 Task: Search one way flight ticket for 1 adult, 5 children, 2 infants in seat and 1 infant on lap in first from Sarasota: Sarasota-bradenton International Airport to Wilmington: Wilmington International Airport on 8-6-2023. Number of bags: 1 checked bag. Price is upto 97000. Outbound departure time preference is 21:45.
Action: Mouse moved to (261, 362)
Screenshot: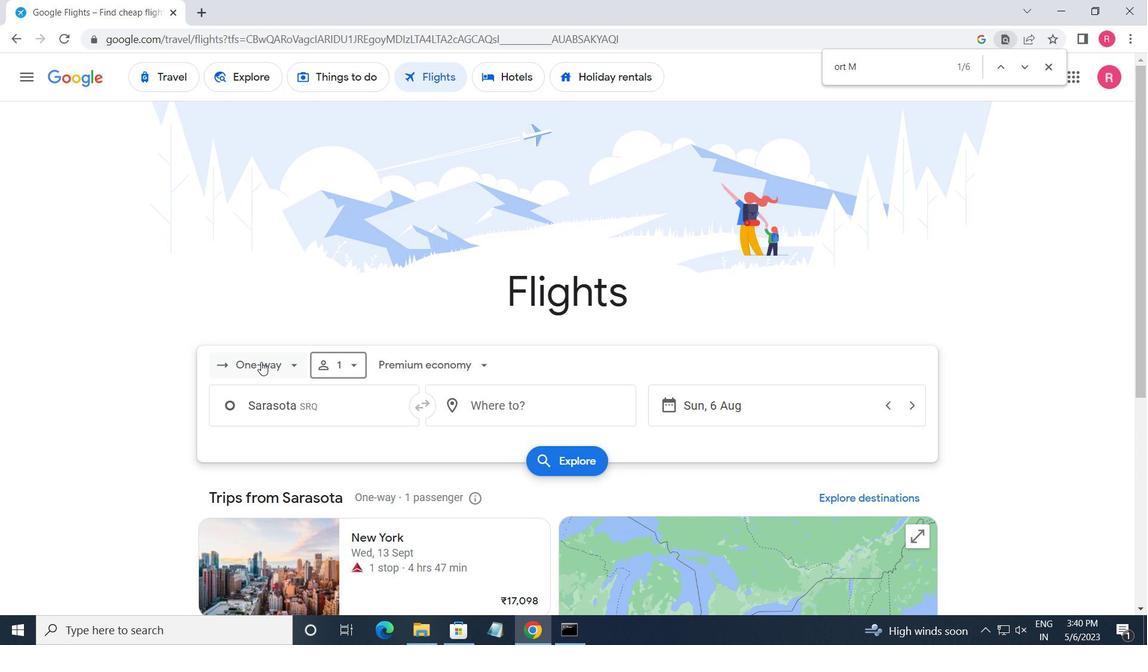 
Action: Mouse pressed left at (261, 362)
Screenshot: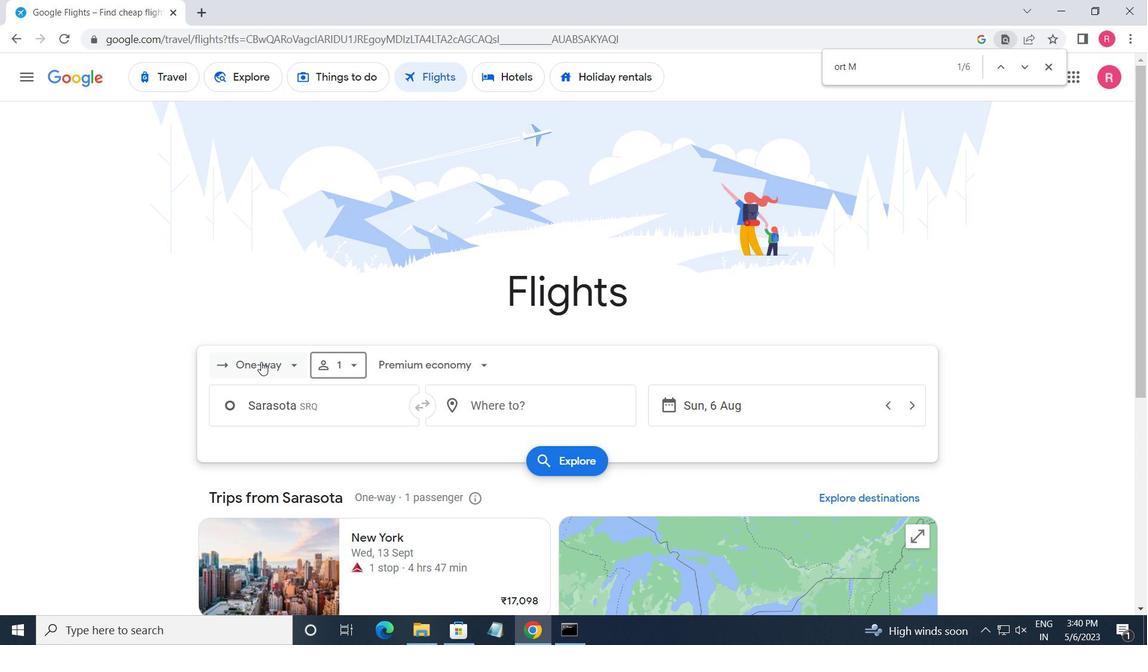 
Action: Mouse moved to (296, 431)
Screenshot: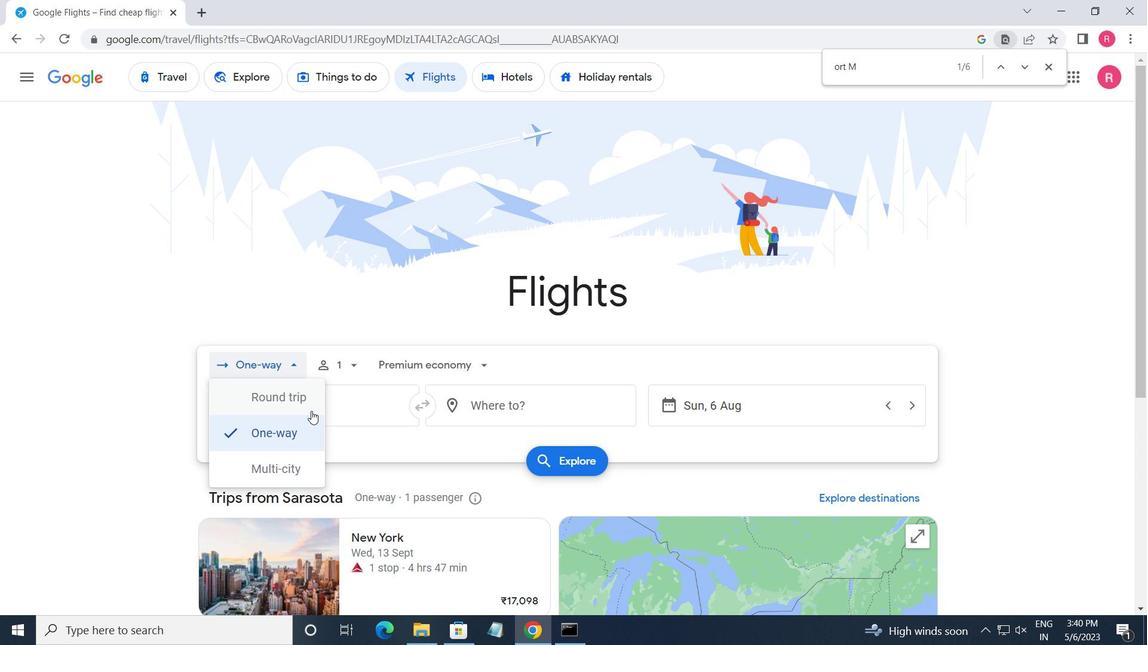 
Action: Mouse pressed left at (296, 431)
Screenshot: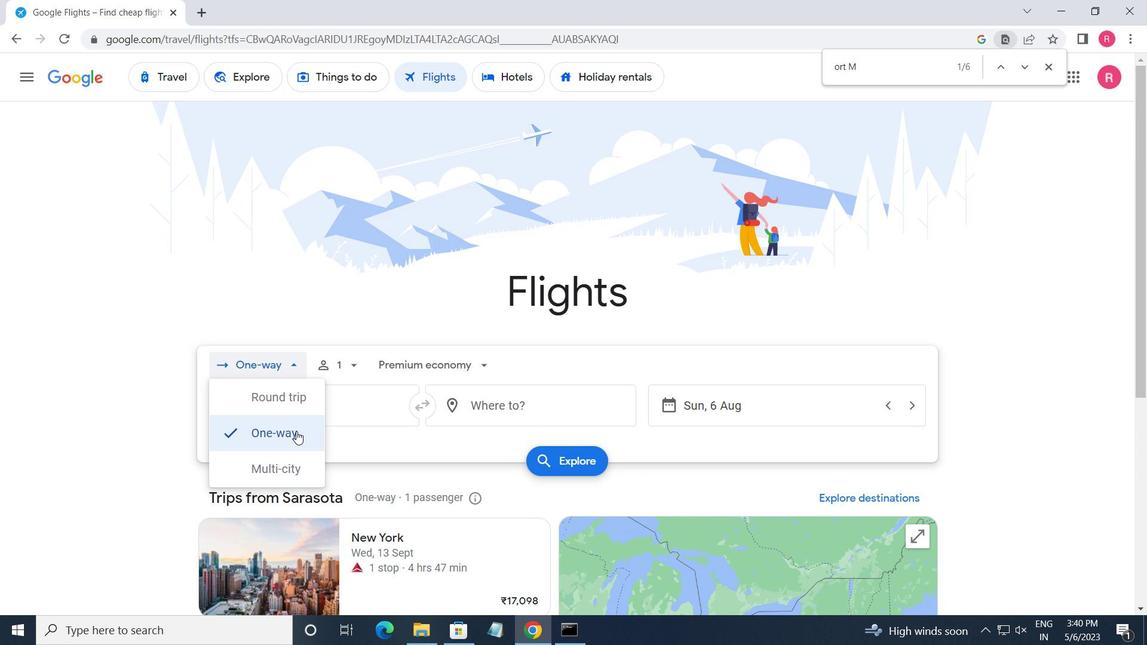
Action: Mouse moved to (356, 375)
Screenshot: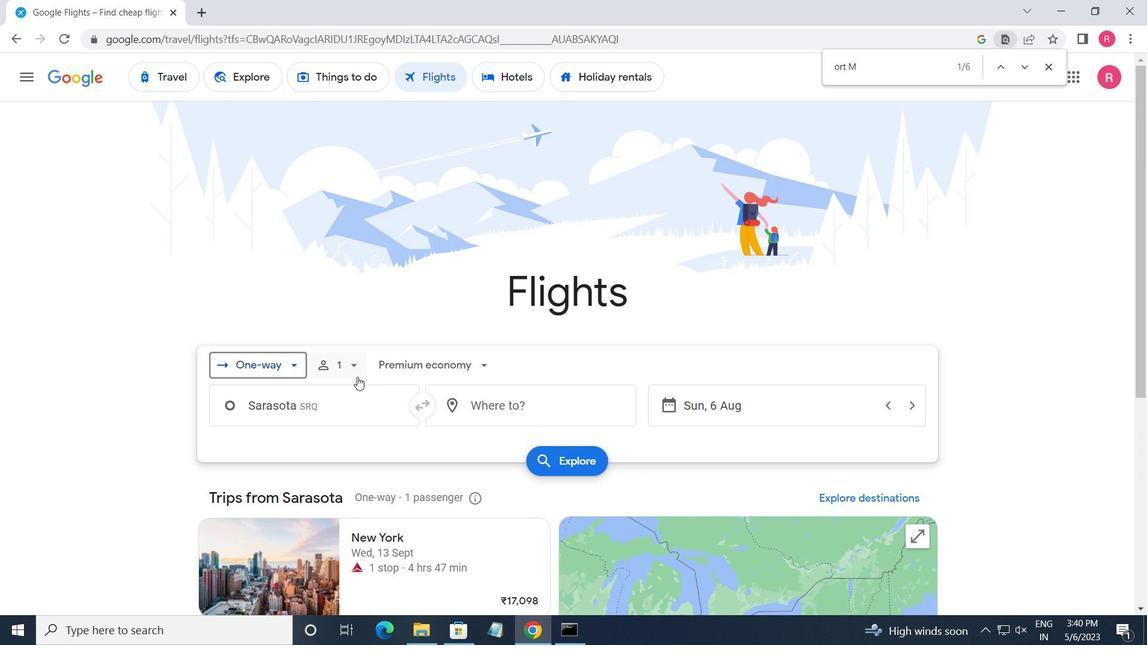 
Action: Mouse pressed left at (356, 375)
Screenshot: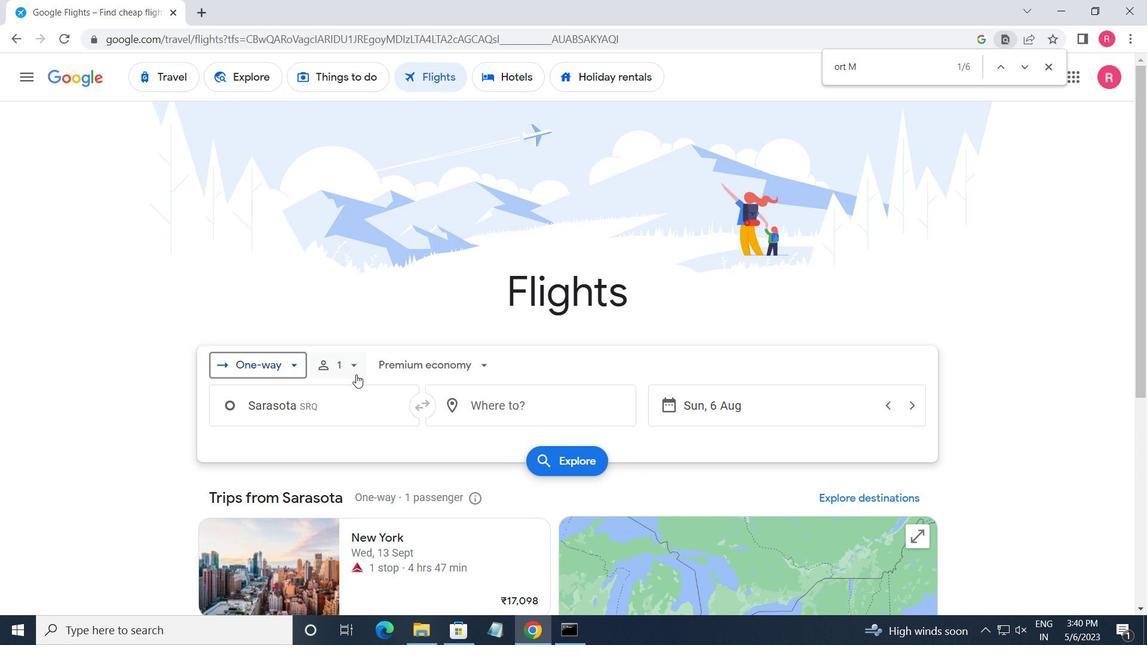 
Action: Mouse moved to (472, 446)
Screenshot: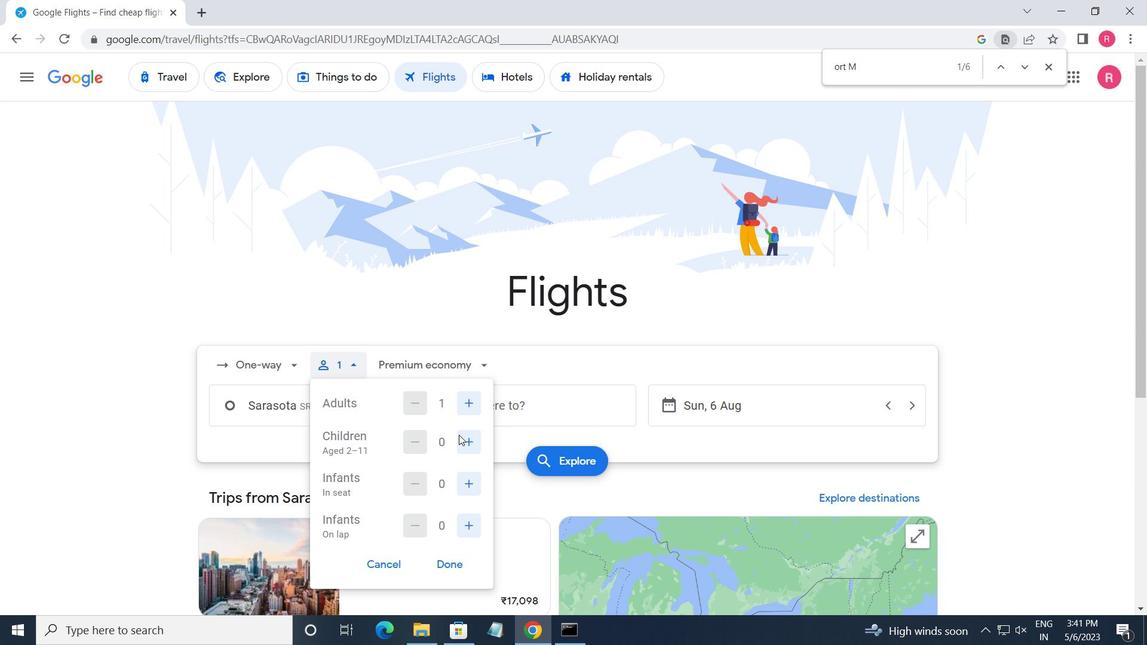 
Action: Mouse pressed left at (472, 446)
Screenshot: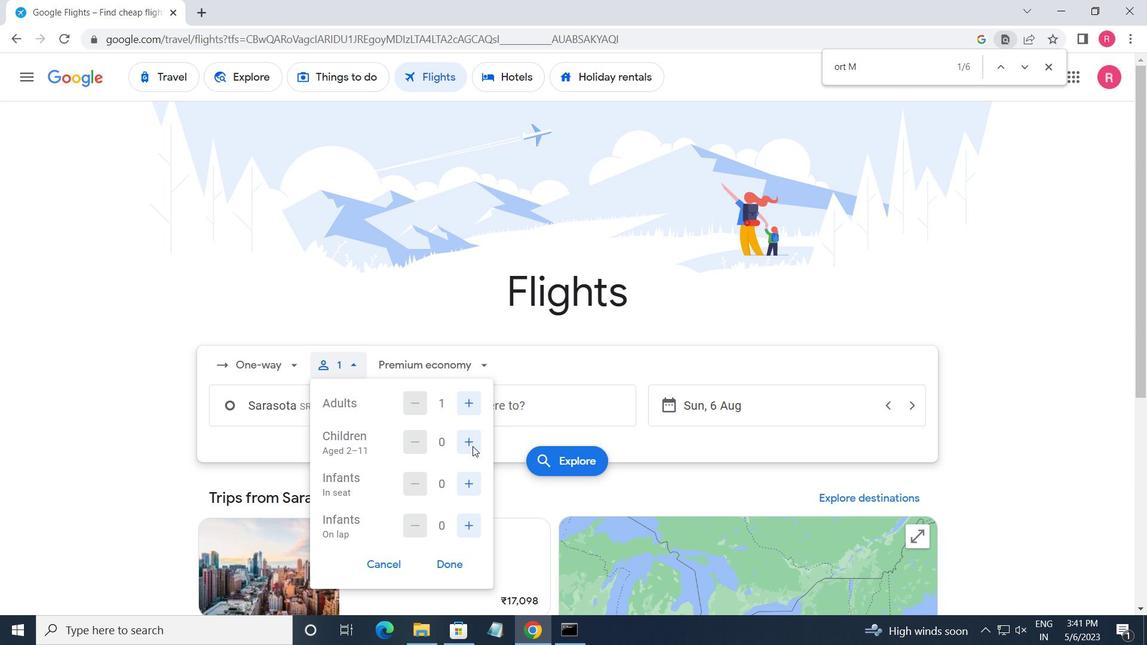 
Action: Mouse pressed left at (472, 446)
Screenshot: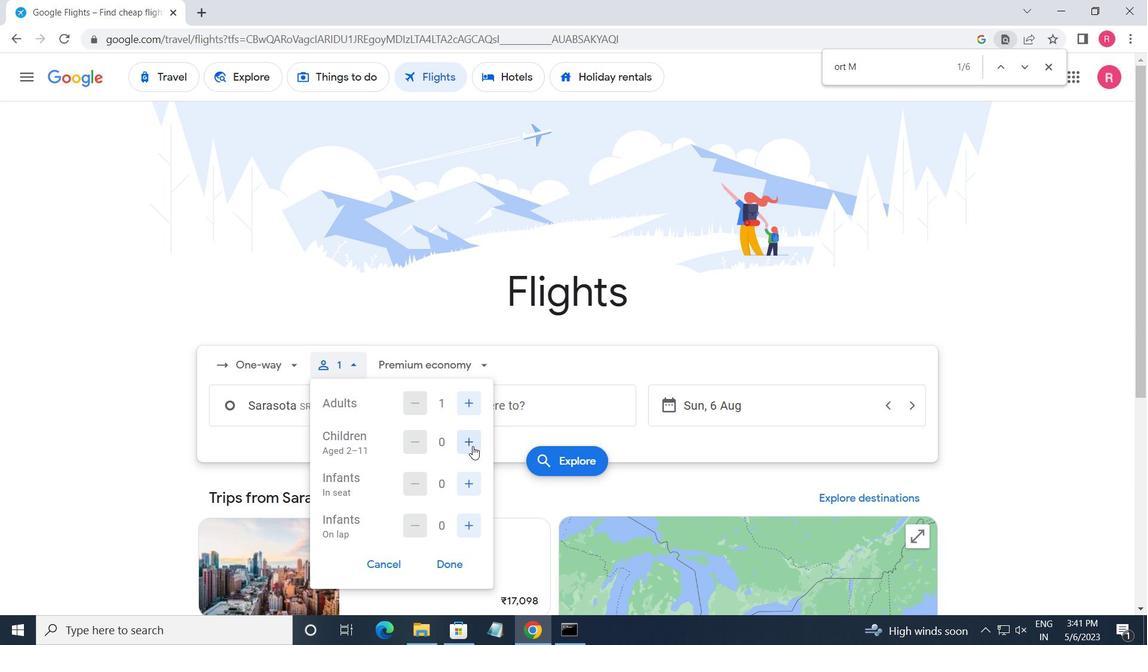 
Action: Mouse moved to (473, 446)
Screenshot: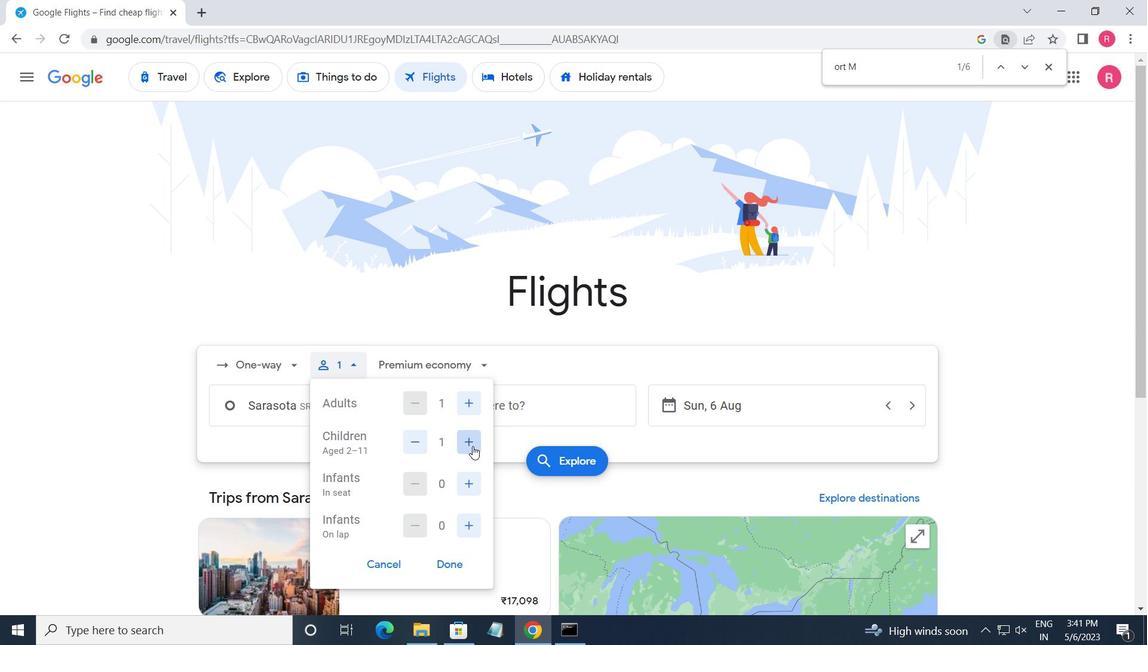 
Action: Mouse pressed left at (473, 446)
Screenshot: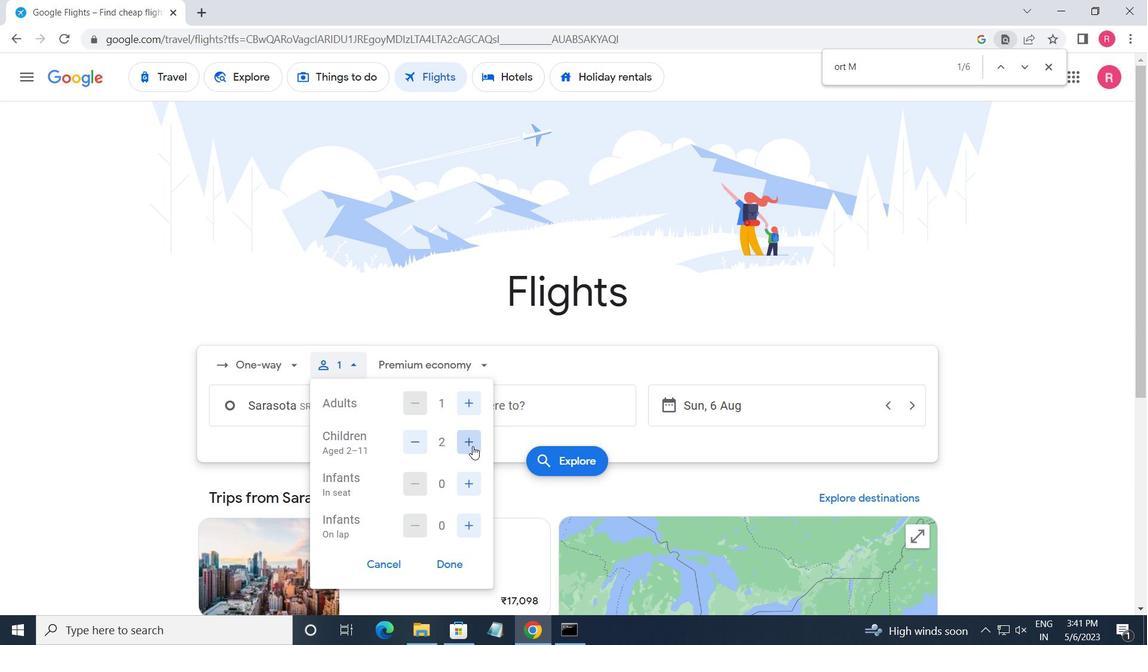 
Action: Mouse pressed left at (473, 446)
Screenshot: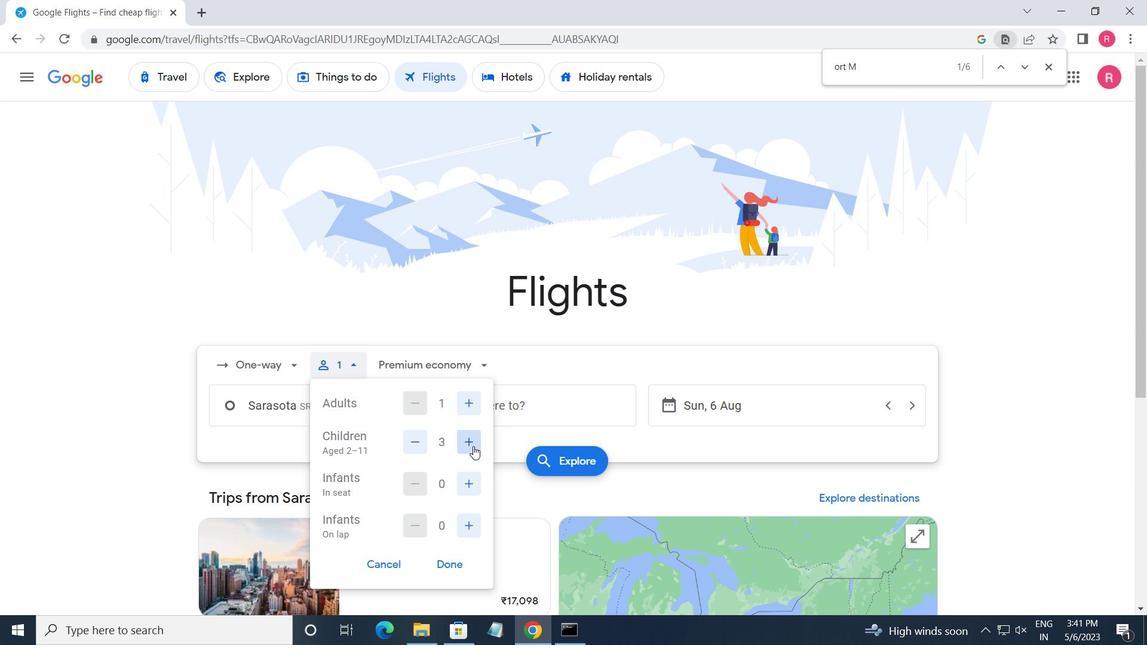 
Action: Mouse moved to (473, 446)
Screenshot: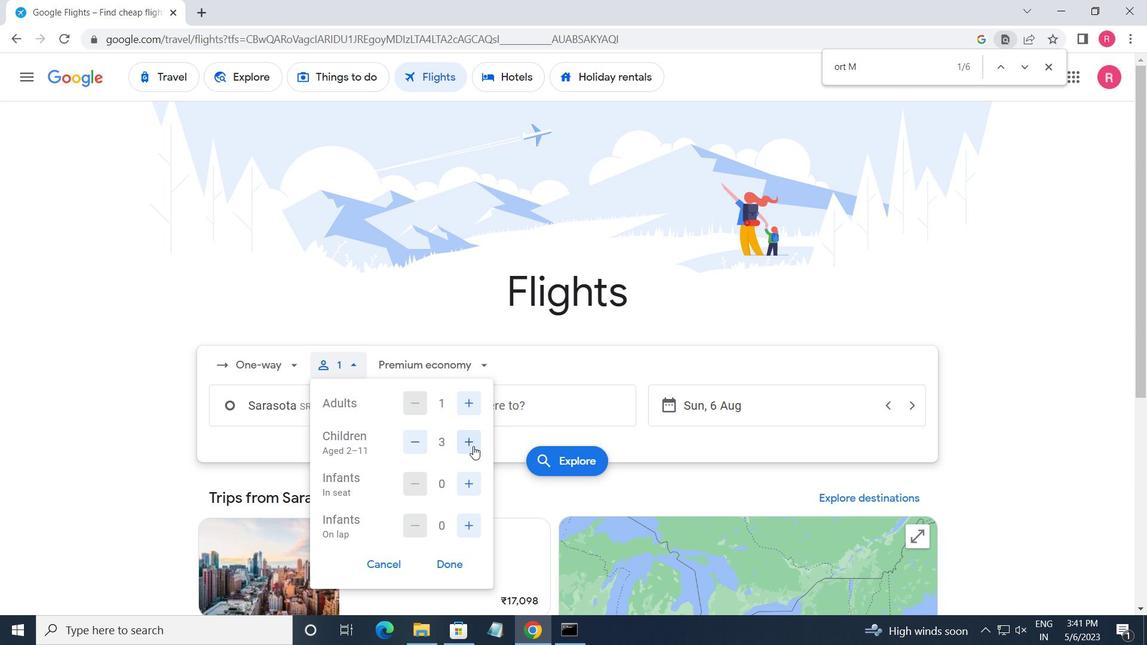 
Action: Mouse pressed left at (473, 446)
Screenshot: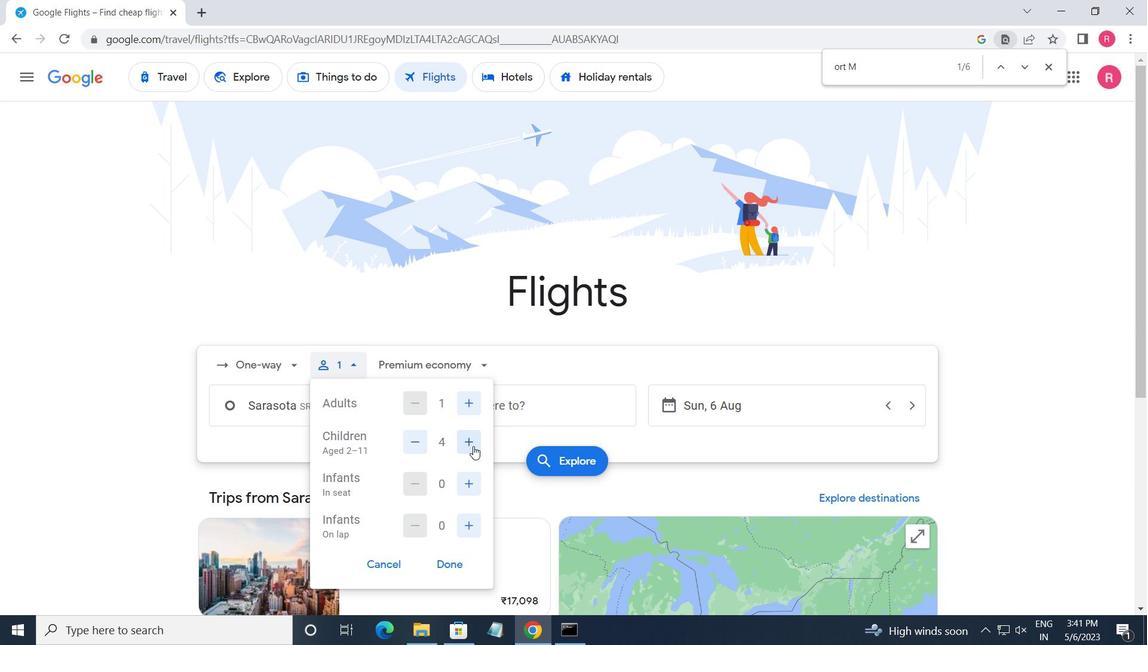 
Action: Mouse moved to (472, 491)
Screenshot: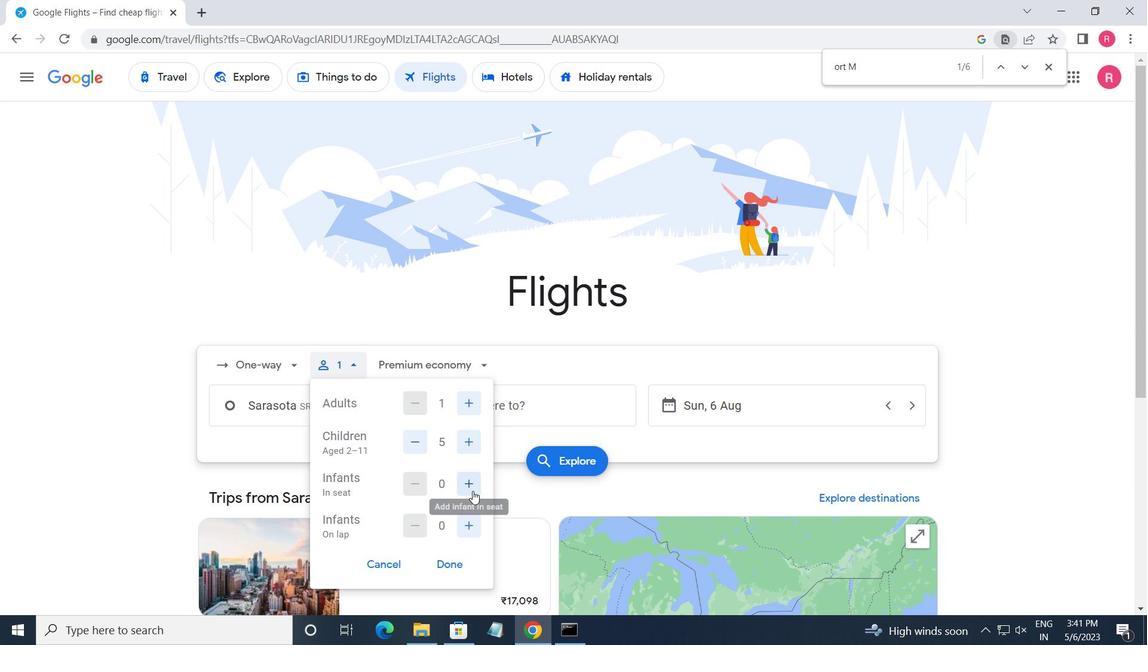 
Action: Mouse pressed left at (472, 491)
Screenshot: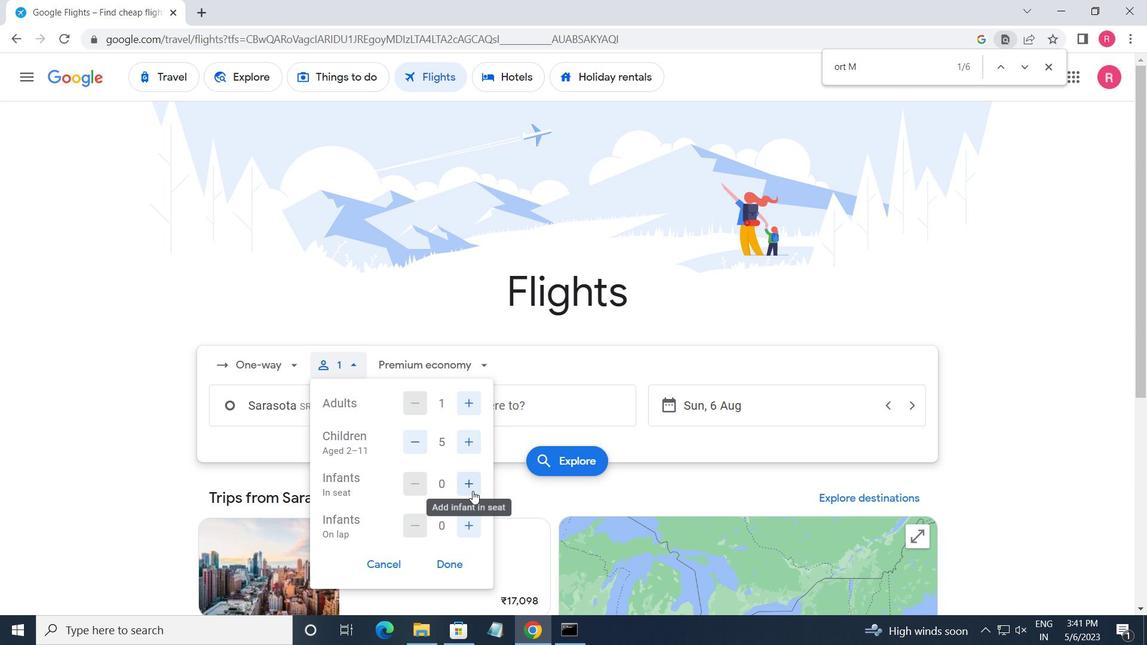 
Action: Mouse pressed left at (472, 491)
Screenshot: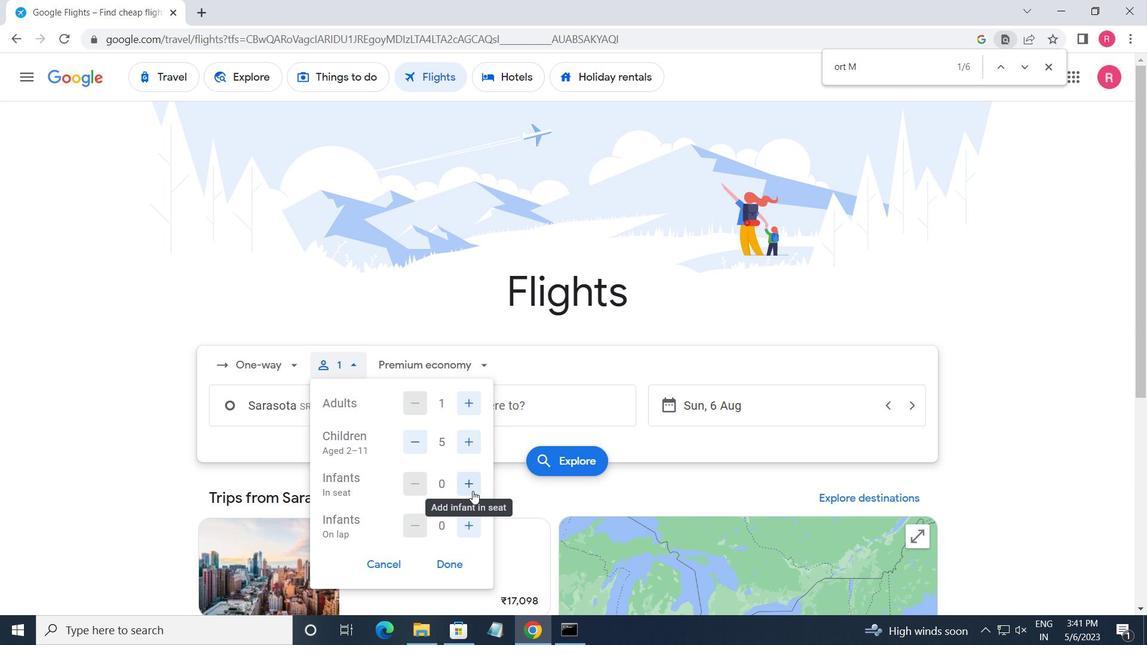 
Action: Mouse moved to (468, 521)
Screenshot: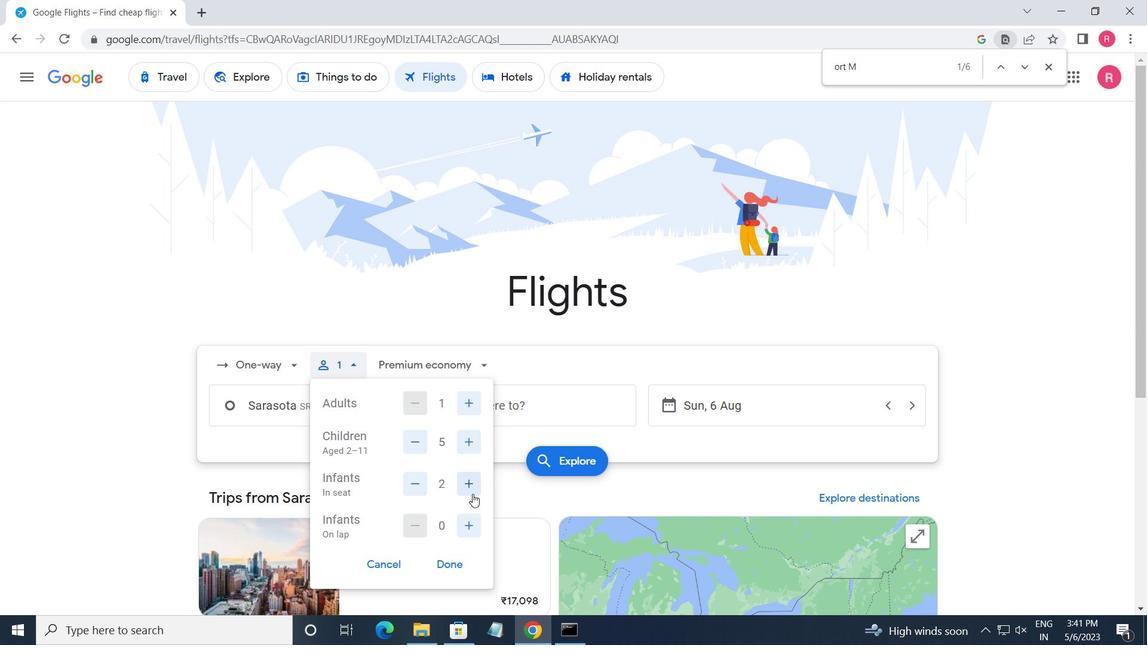 
Action: Mouse pressed left at (468, 521)
Screenshot: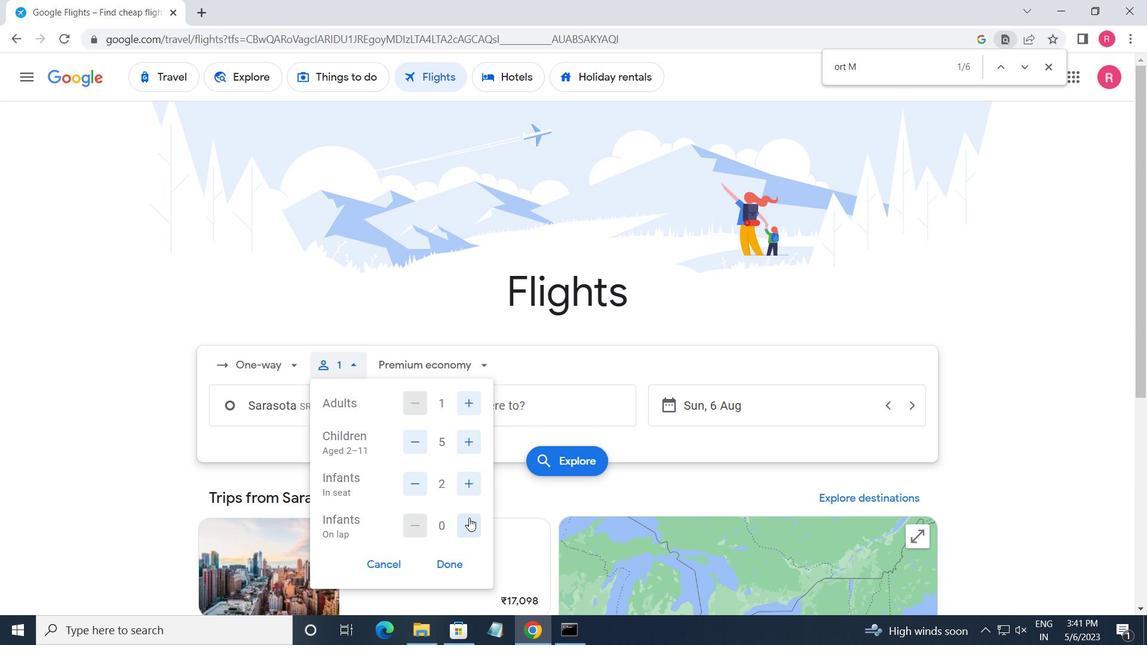 
Action: Mouse moved to (415, 528)
Screenshot: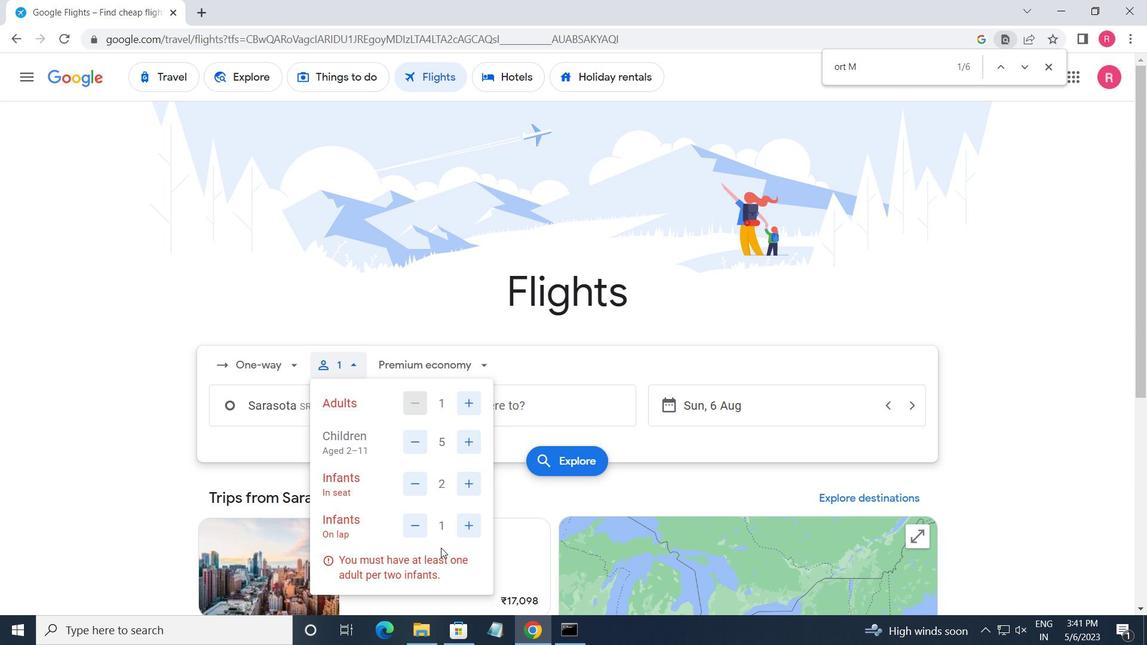 
Action: Mouse pressed left at (415, 528)
Screenshot: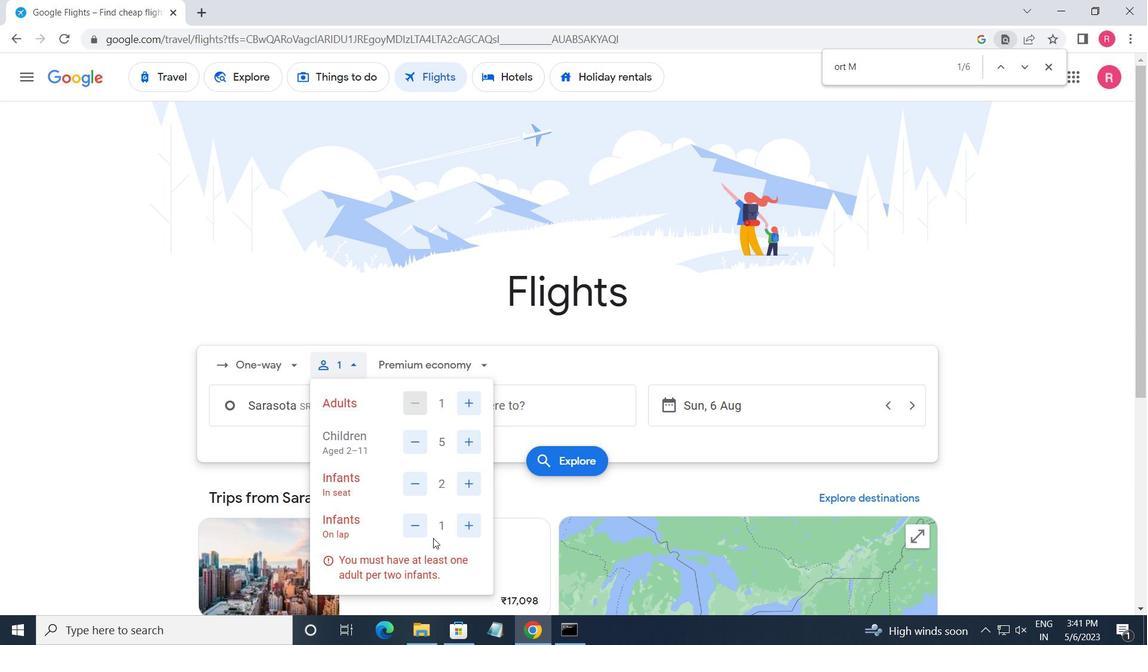 
Action: Mouse moved to (451, 560)
Screenshot: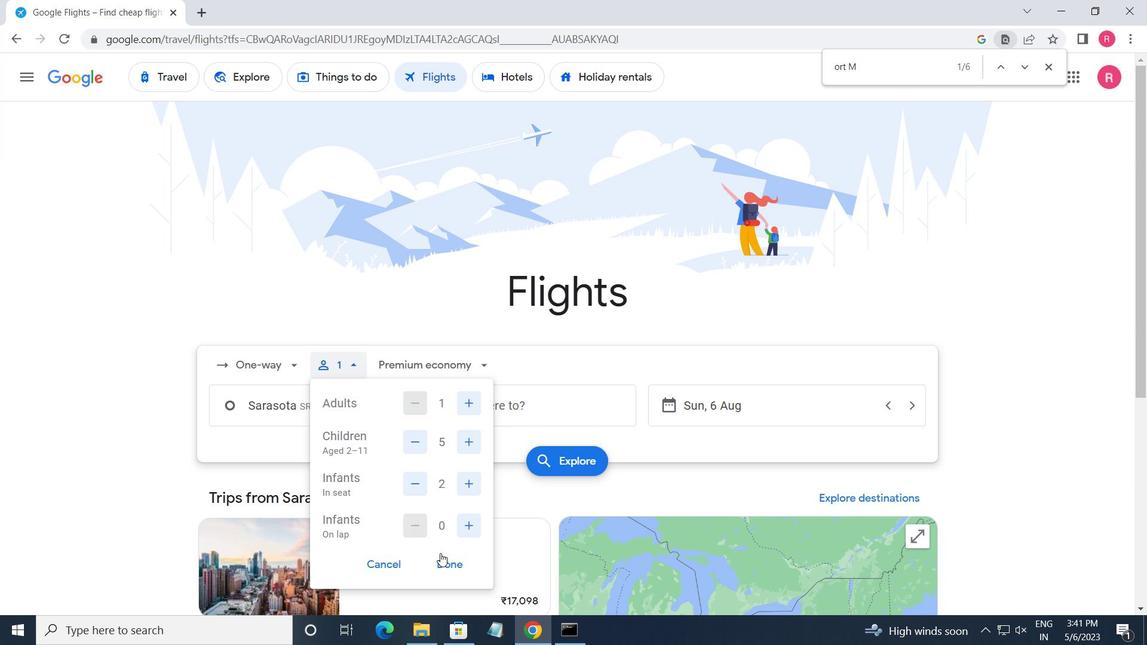 
Action: Mouse pressed left at (451, 560)
Screenshot: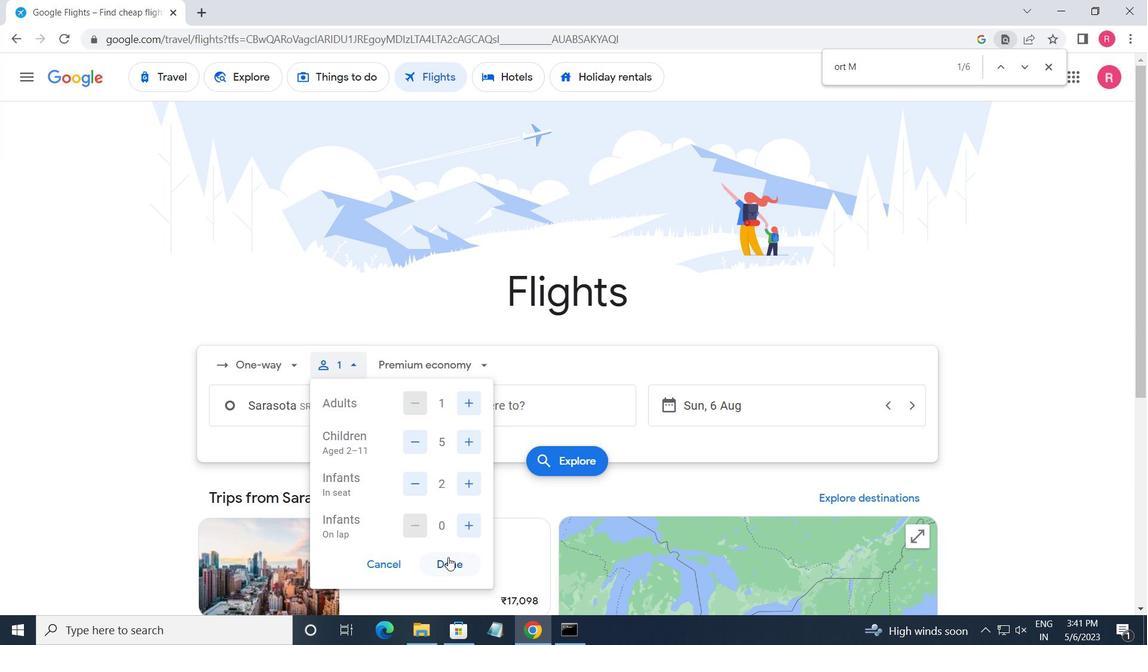 
Action: Mouse moved to (433, 372)
Screenshot: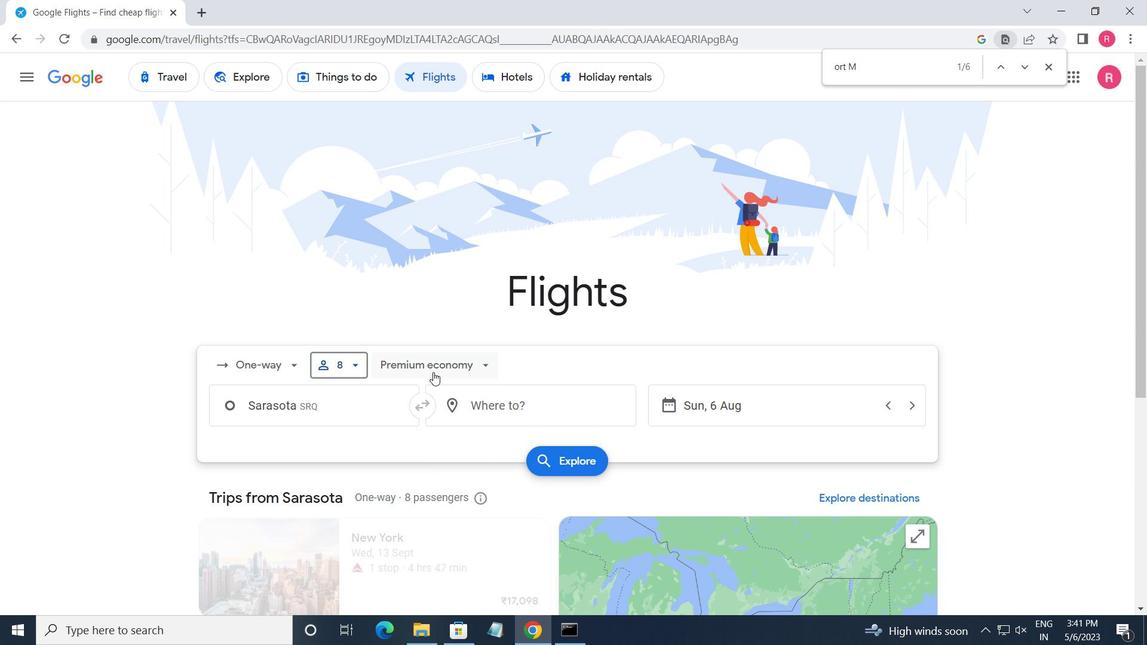 
Action: Mouse pressed left at (433, 372)
Screenshot: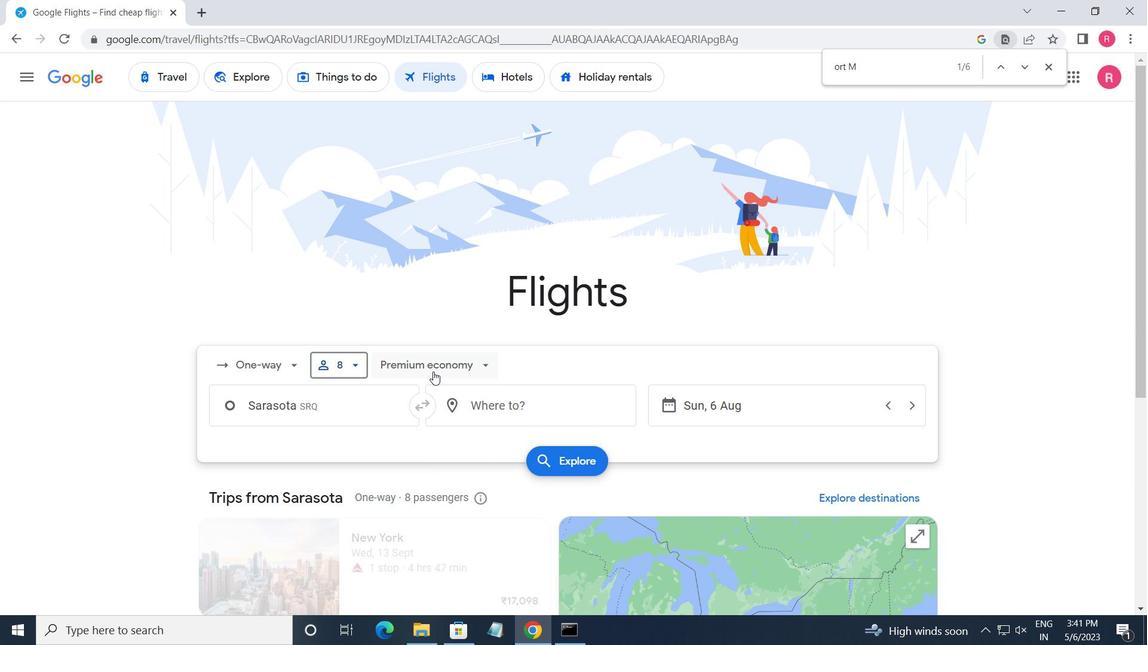 
Action: Mouse moved to (439, 506)
Screenshot: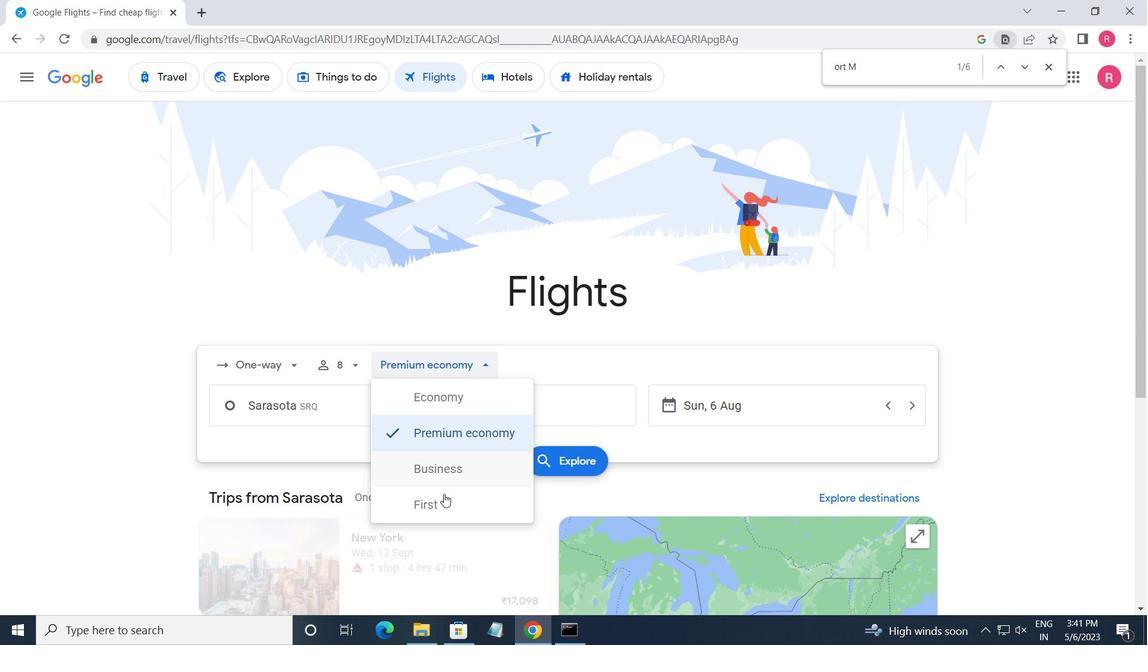 
Action: Mouse pressed left at (439, 506)
Screenshot: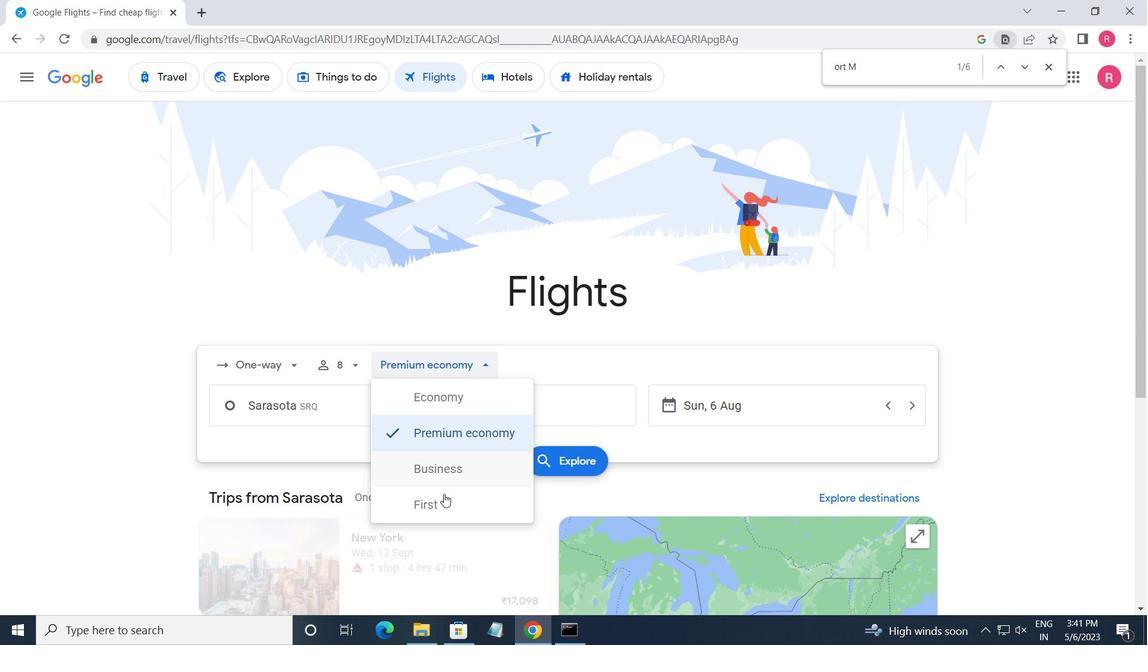 
Action: Mouse moved to (340, 414)
Screenshot: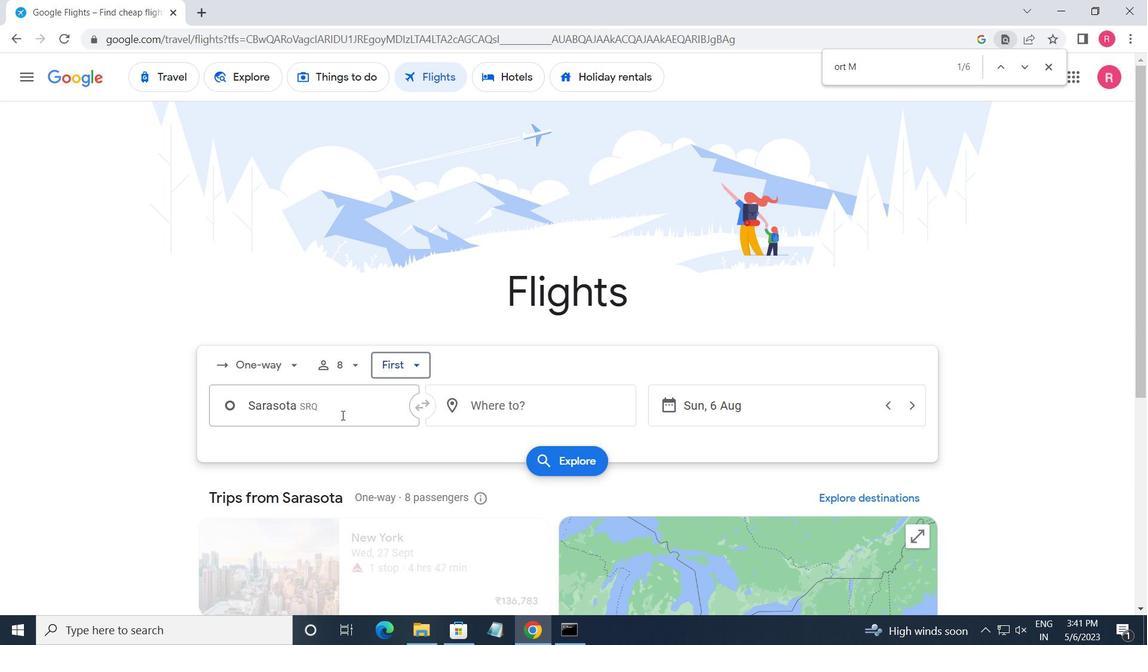
Action: Mouse pressed left at (340, 414)
Screenshot: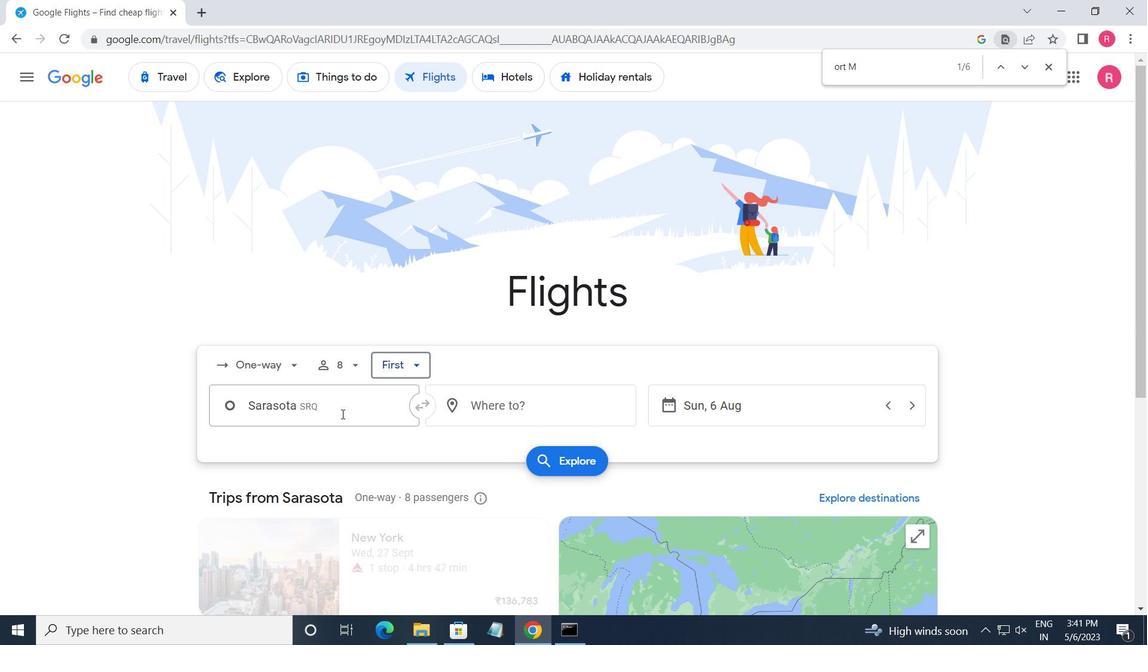 
Action: Mouse moved to (321, 397)
Screenshot: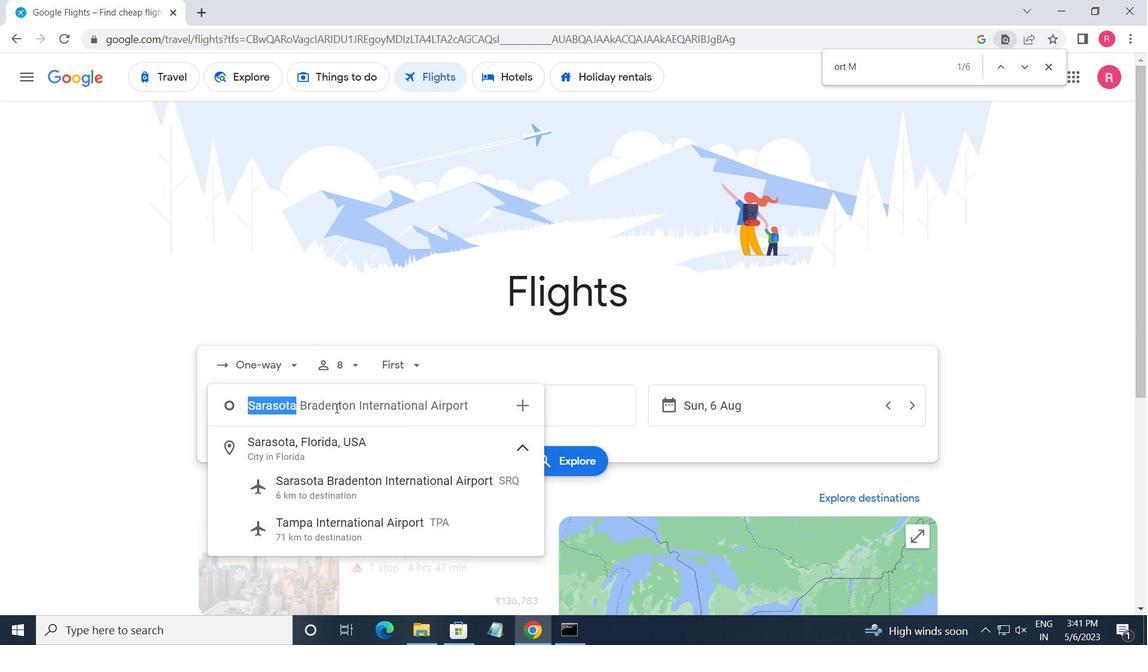 
Action: Key pressed <Key.shift>SARASOTA
Screenshot: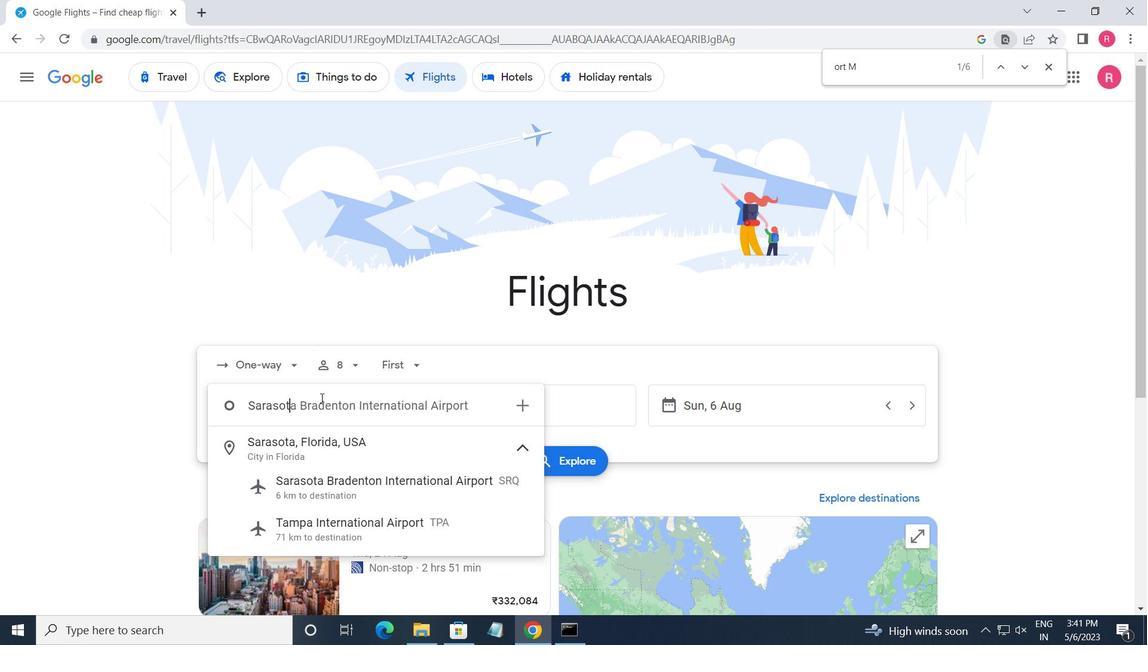 
Action: Mouse moved to (375, 489)
Screenshot: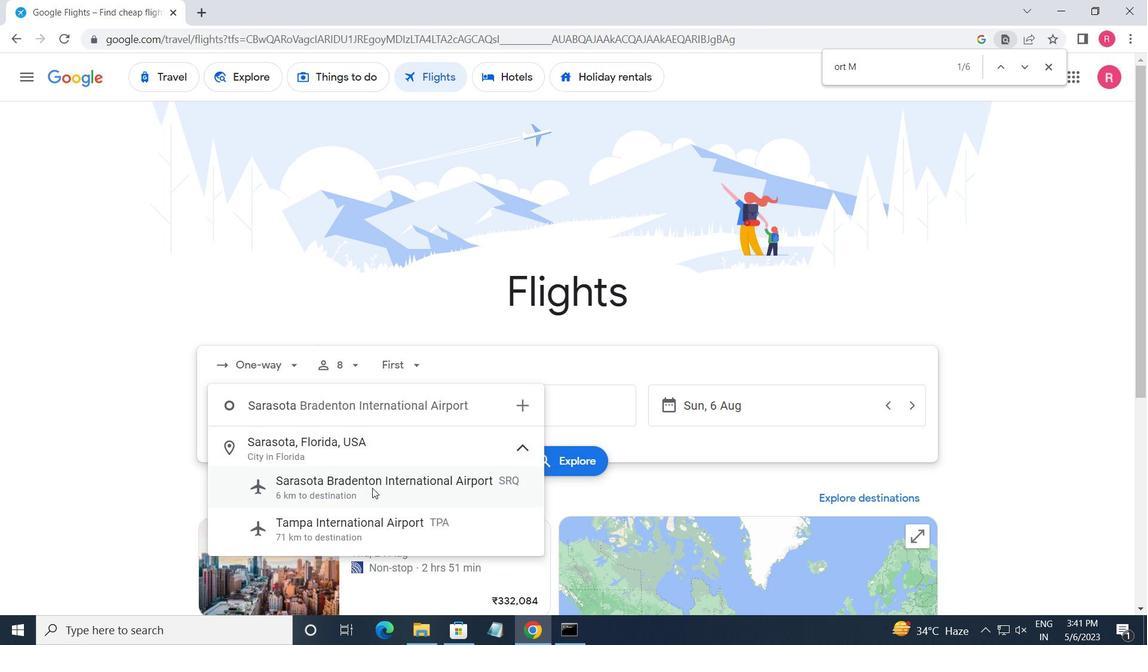 
Action: Mouse pressed left at (375, 489)
Screenshot: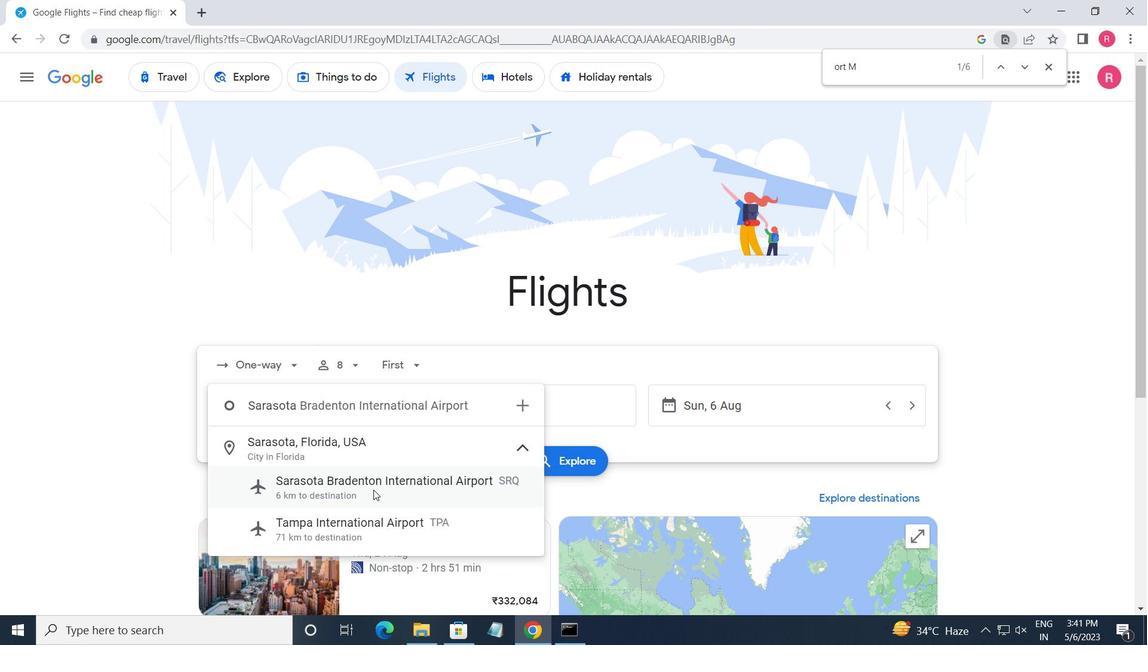 
Action: Mouse moved to (495, 412)
Screenshot: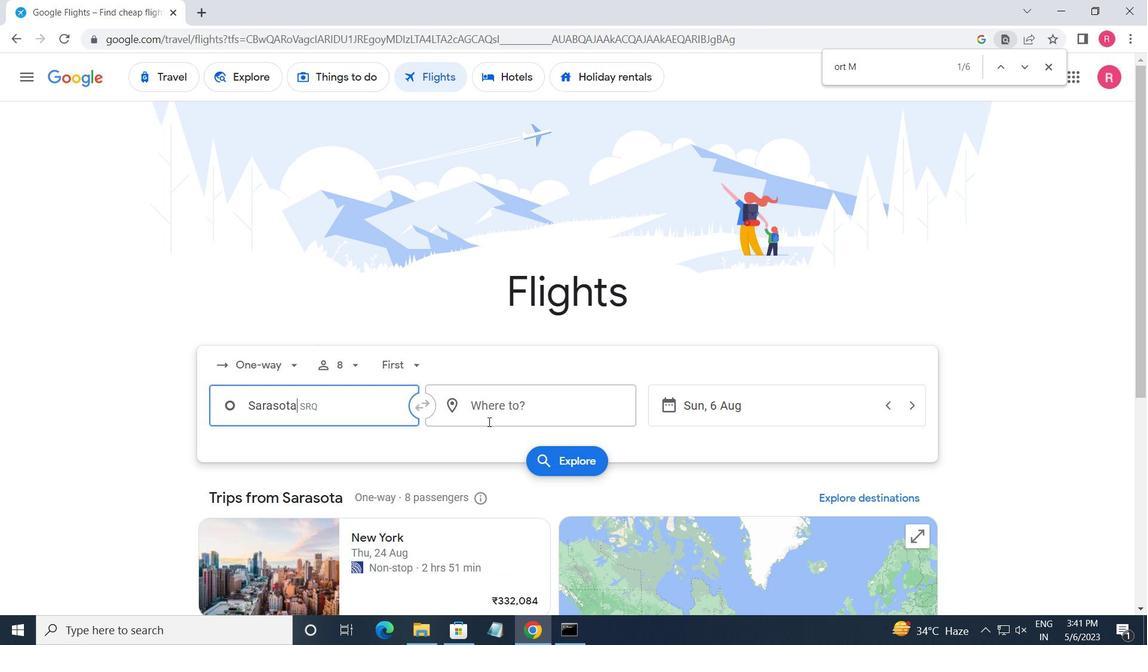 
Action: Mouse pressed left at (495, 412)
Screenshot: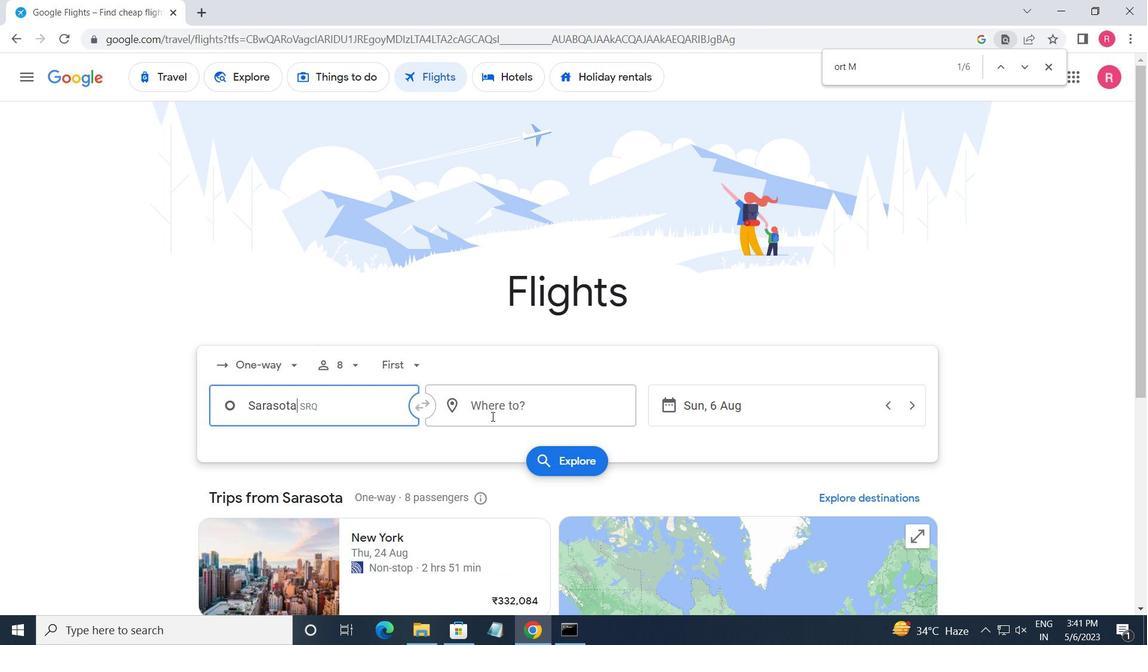 
Action: Mouse moved to (446, 388)
Screenshot: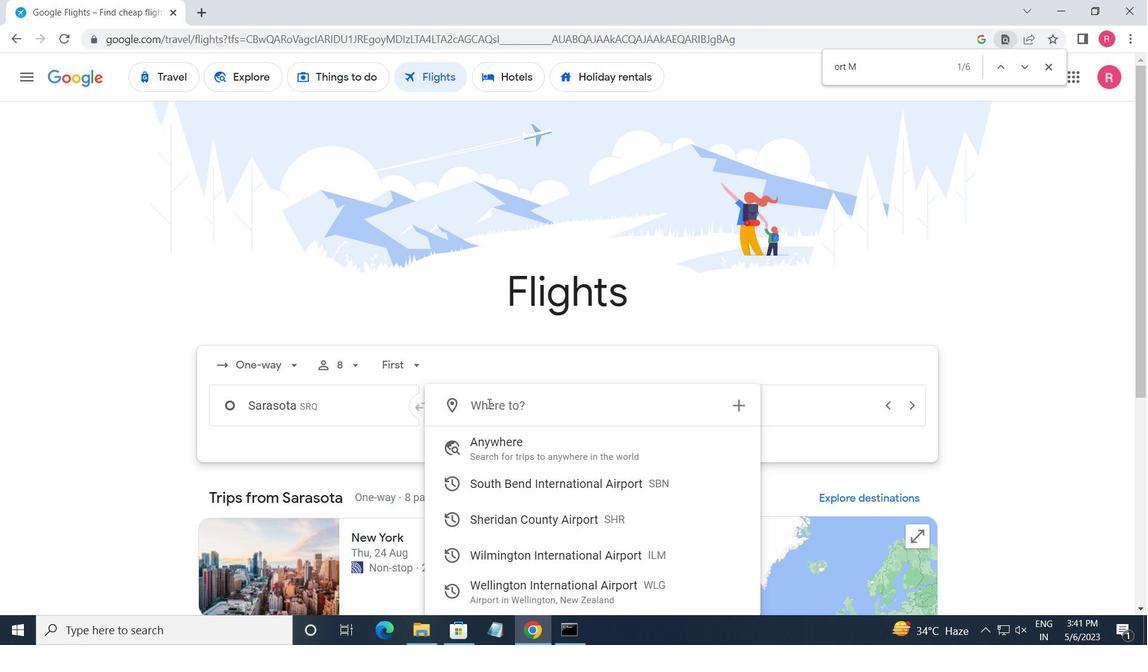 
Action: Key pressed <Key.shift>WILMI
Screenshot: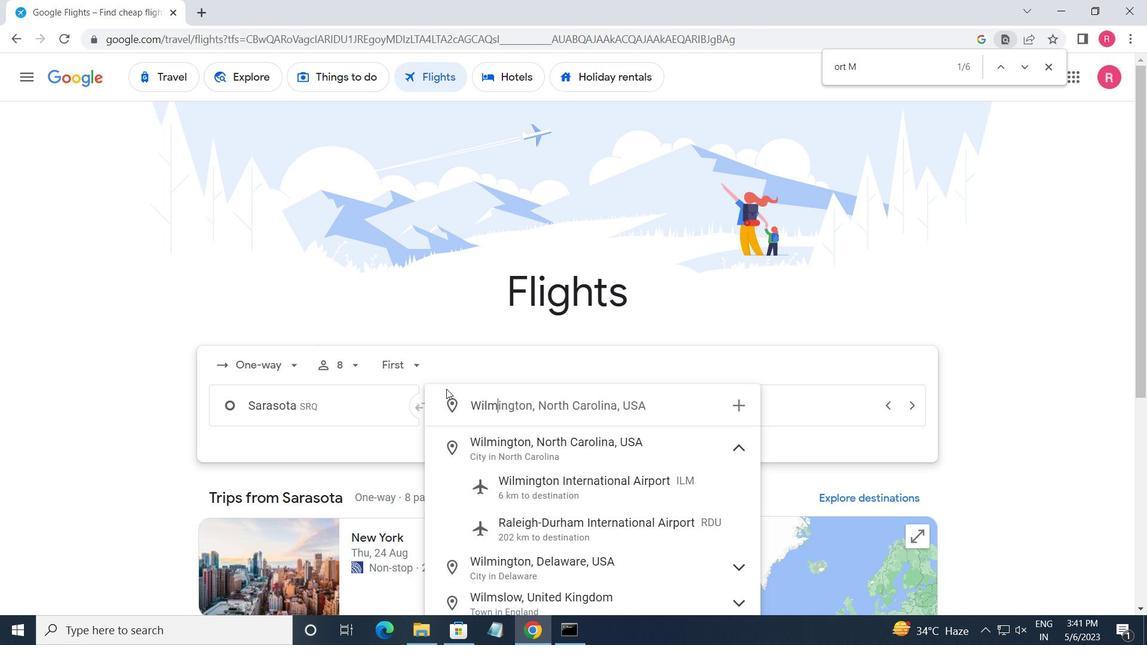 
Action: Mouse moved to (544, 484)
Screenshot: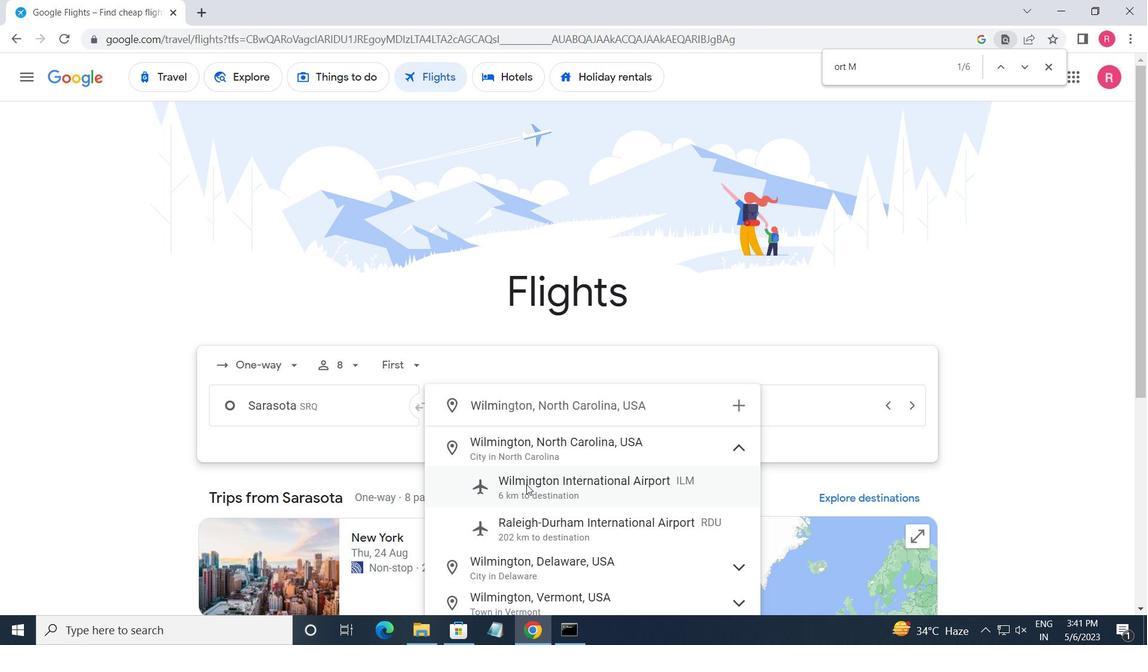 
Action: Mouse pressed left at (544, 484)
Screenshot: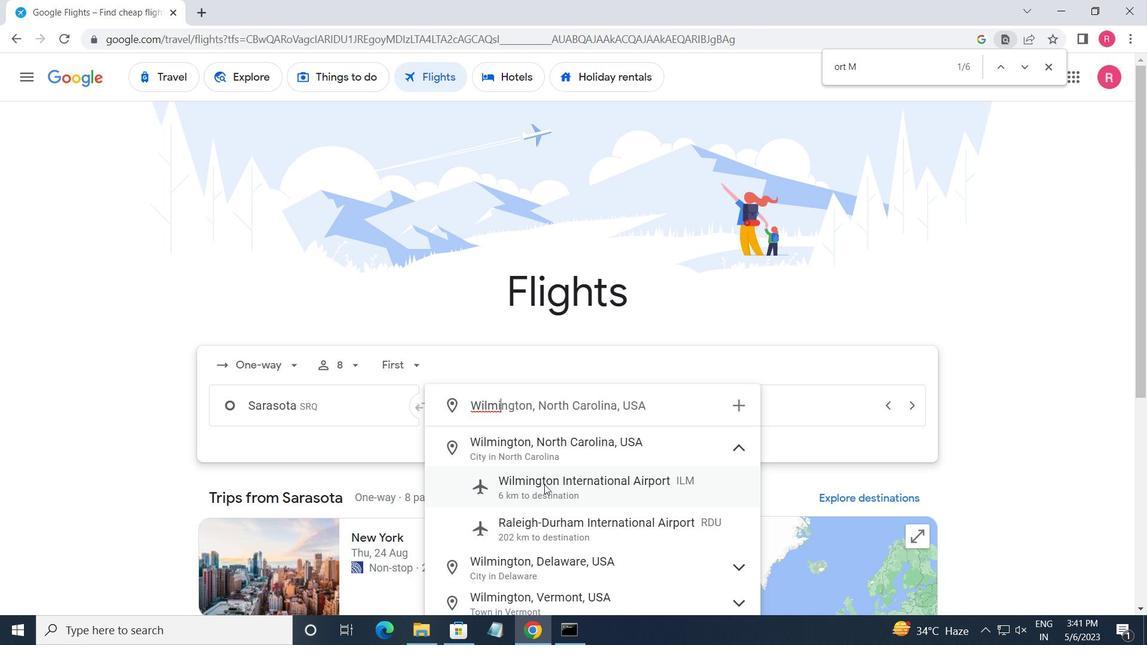 
Action: Mouse moved to (789, 398)
Screenshot: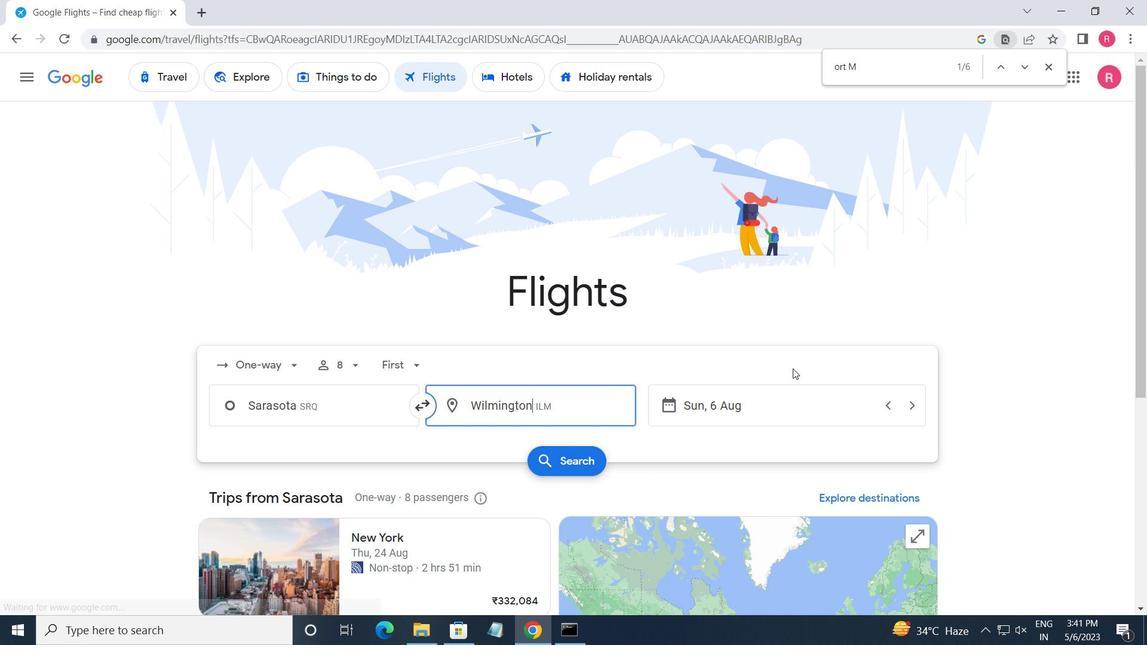 
Action: Mouse pressed left at (789, 398)
Screenshot: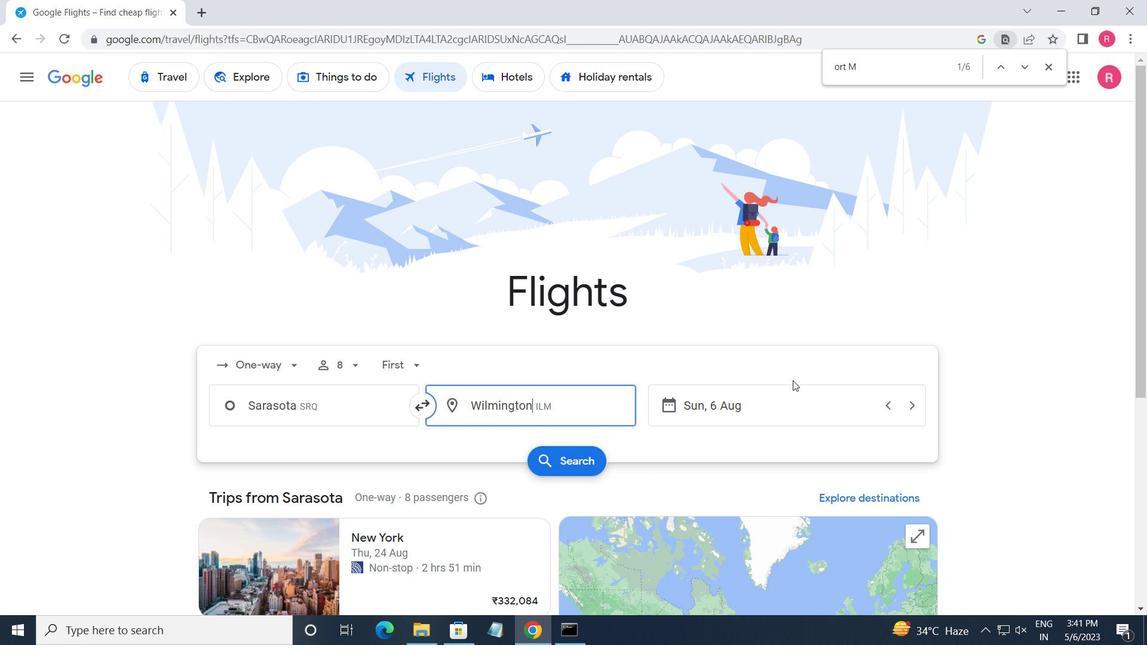 
Action: Mouse moved to (393, 387)
Screenshot: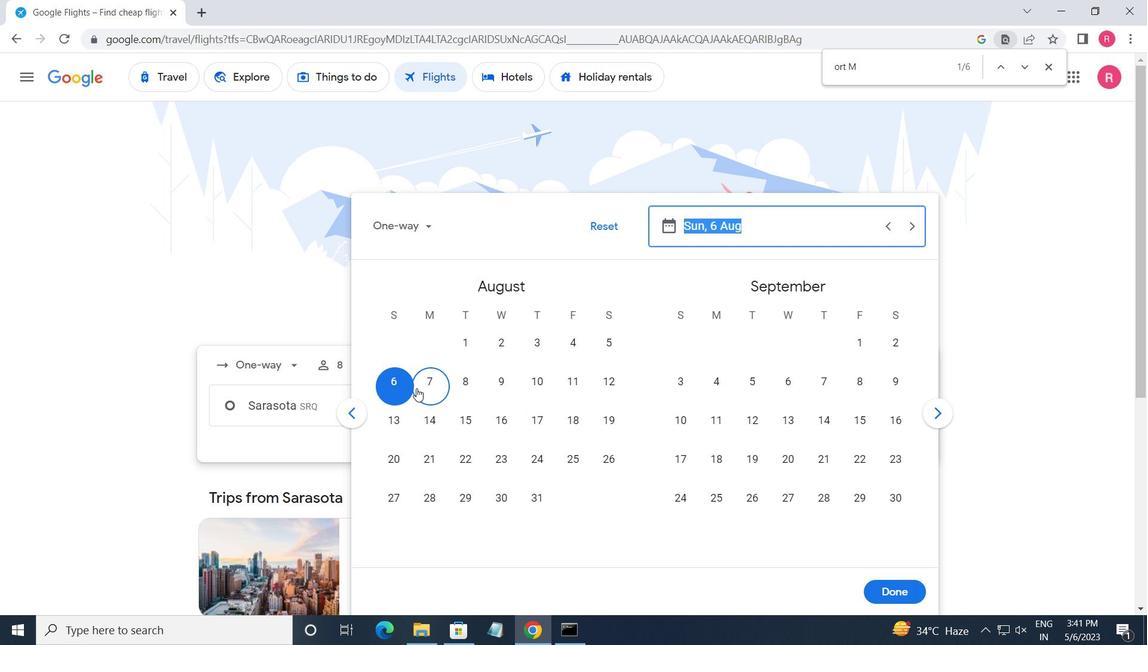 
Action: Mouse pressed left at (393, 387)
Screenshot: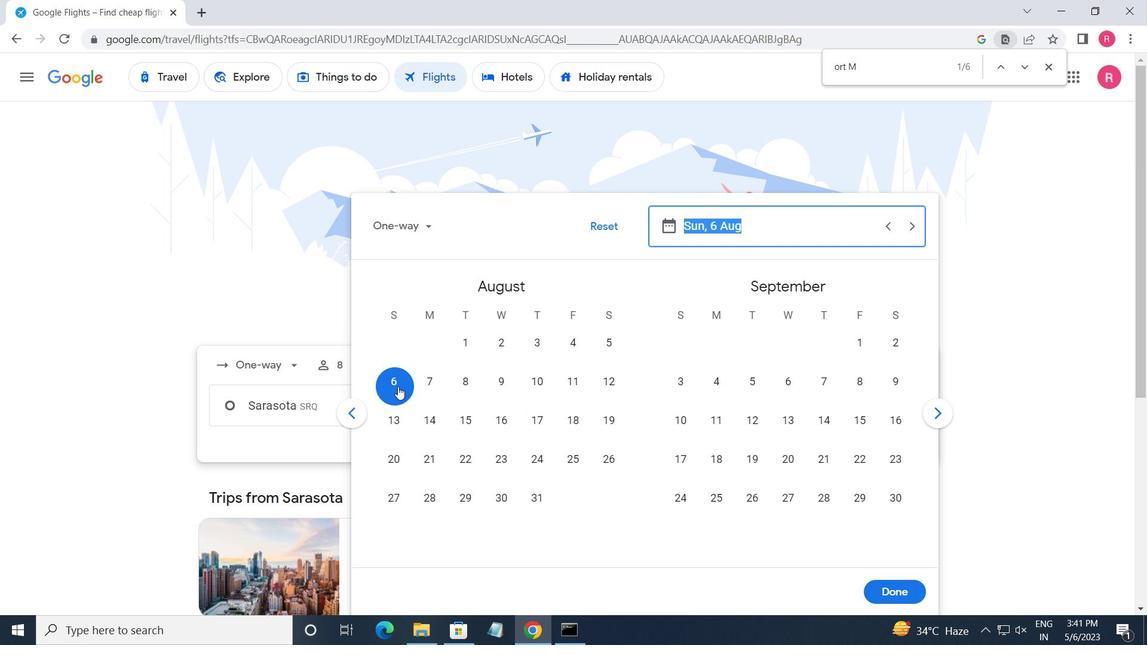 
Action: Mouse moved to (890, 602)
Screenshot: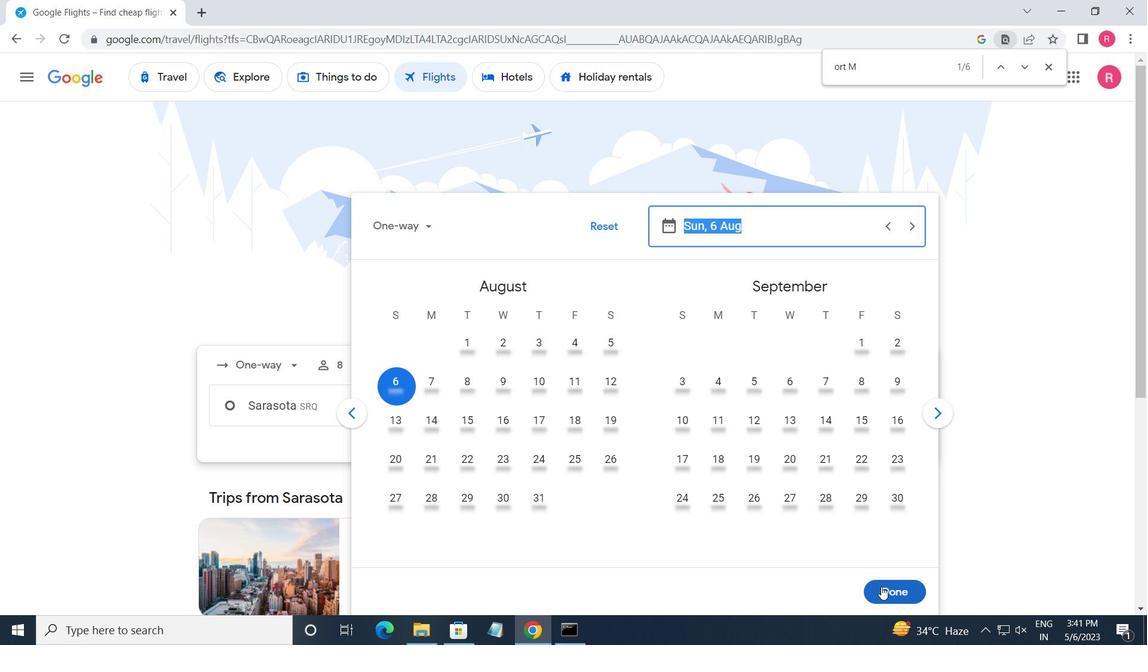 
Action: Mouse pressed left at (890, 602)
Screenshot: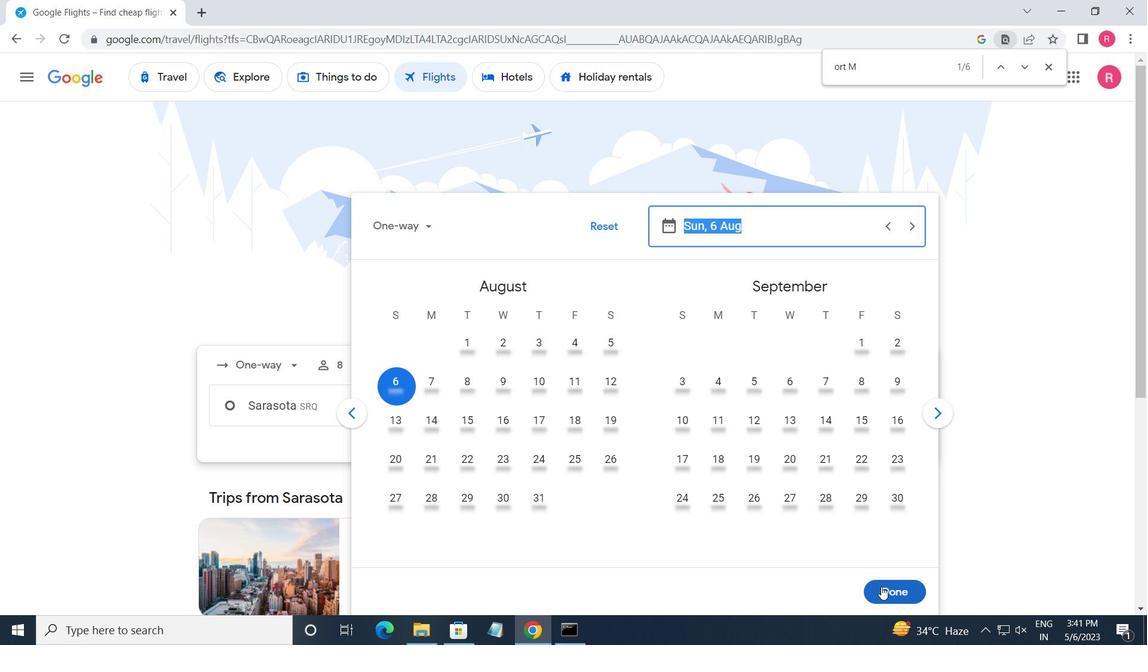 
Action: Mouse moved to (561, 467)
Screenshot: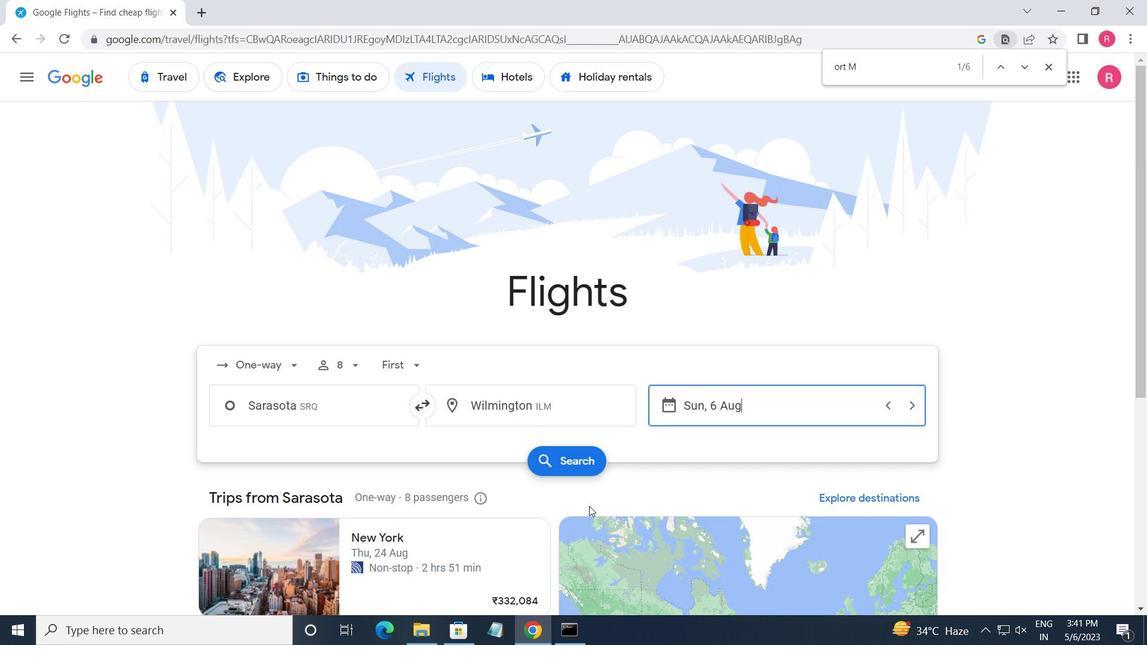 
Action: Mouse pressed left at (561, 467)
Screenshot: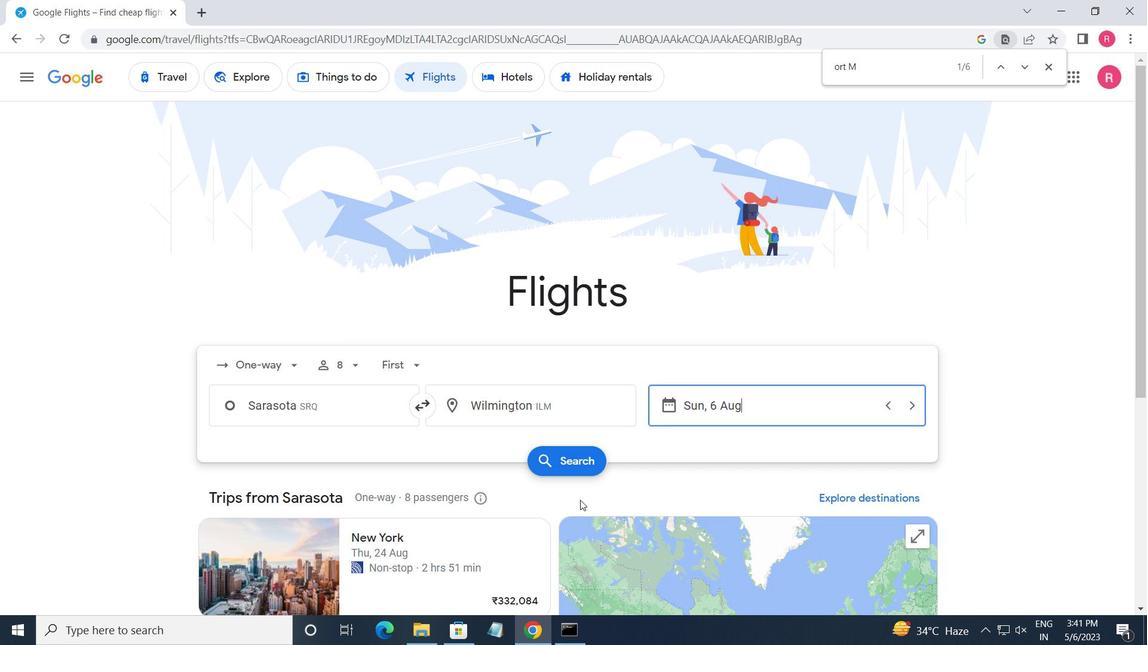 
Action: Mouse moved to (213, 221)
Screenshot: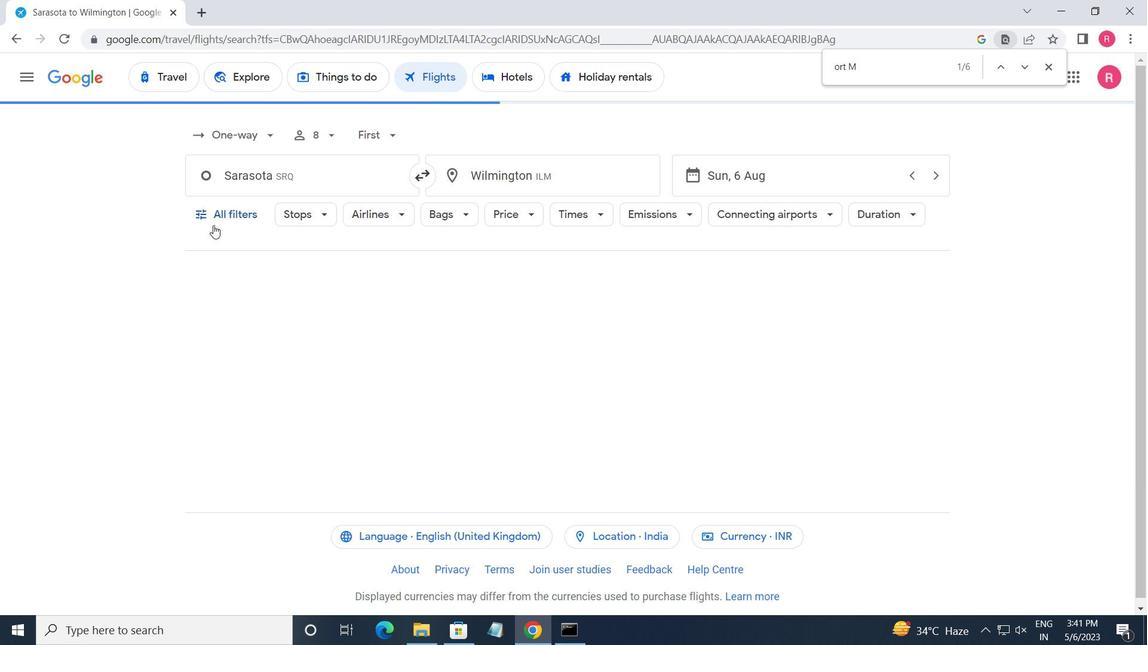 
Action: Mouse pressed left at (213, 221)
Screenshot: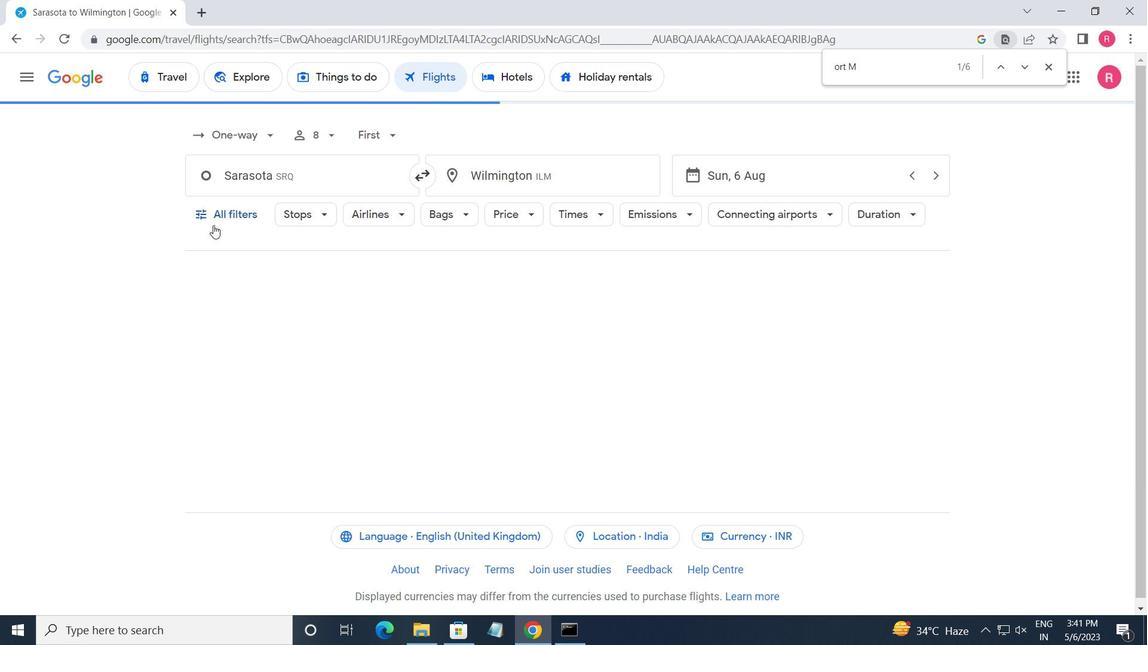 
Action: Mouse moved to (356, 397)
Screenshot: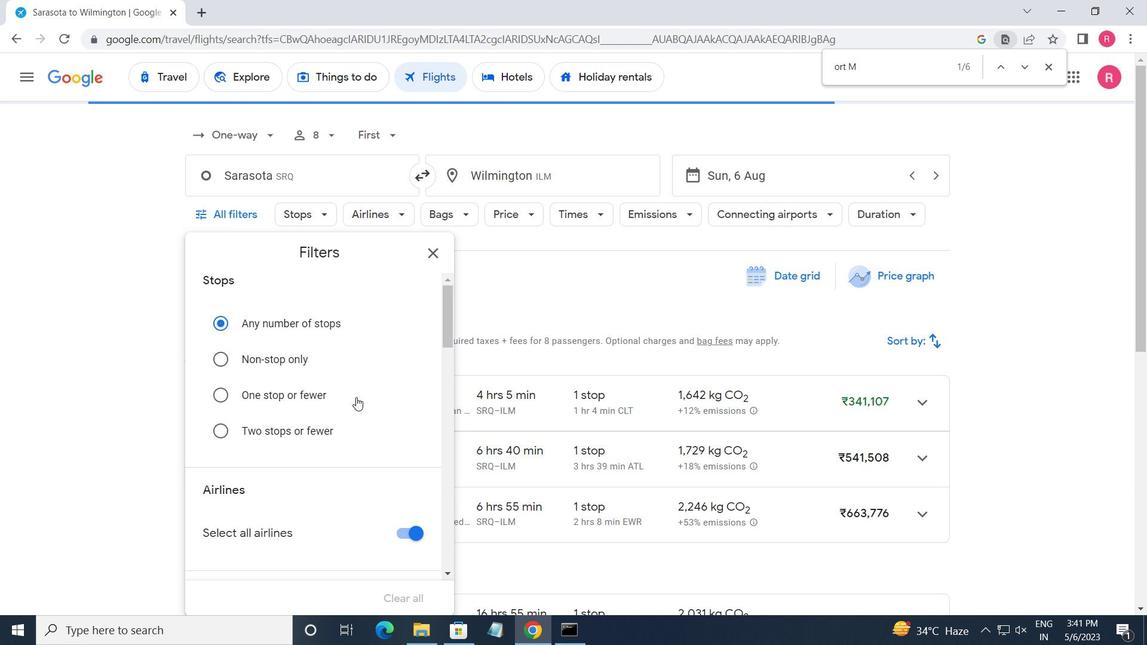 
Action: Mouse scrolled (356, 397) with delta (0, 0)
Screenshot: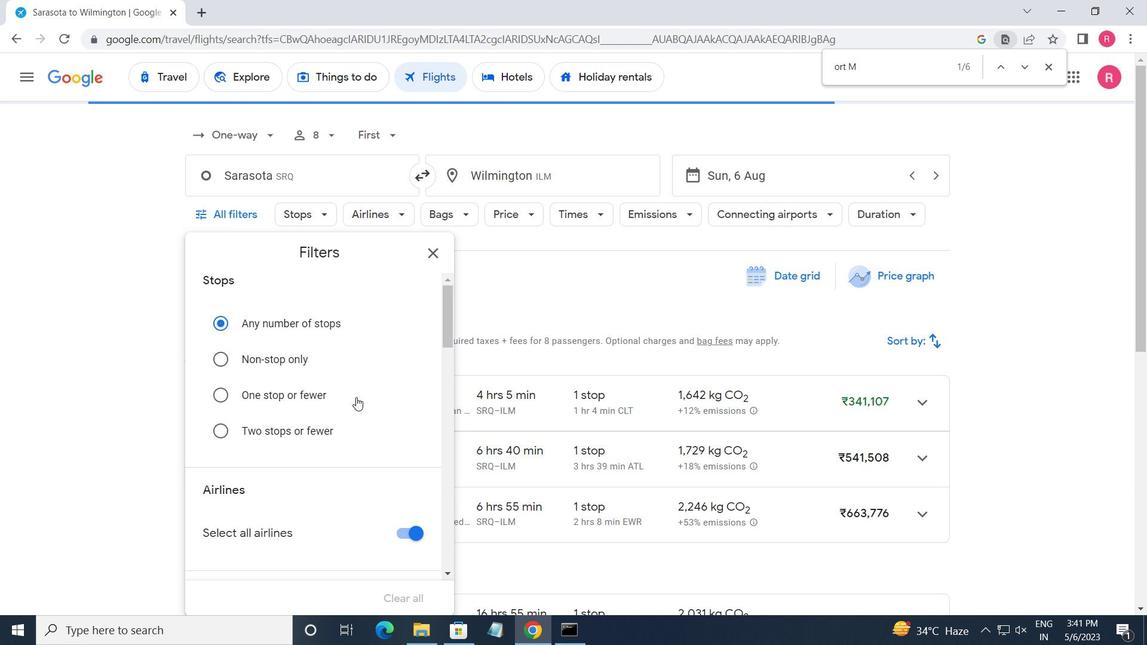 
Action: Mouse scrolled (356, 397) with delta (0, 0)
Screenshot: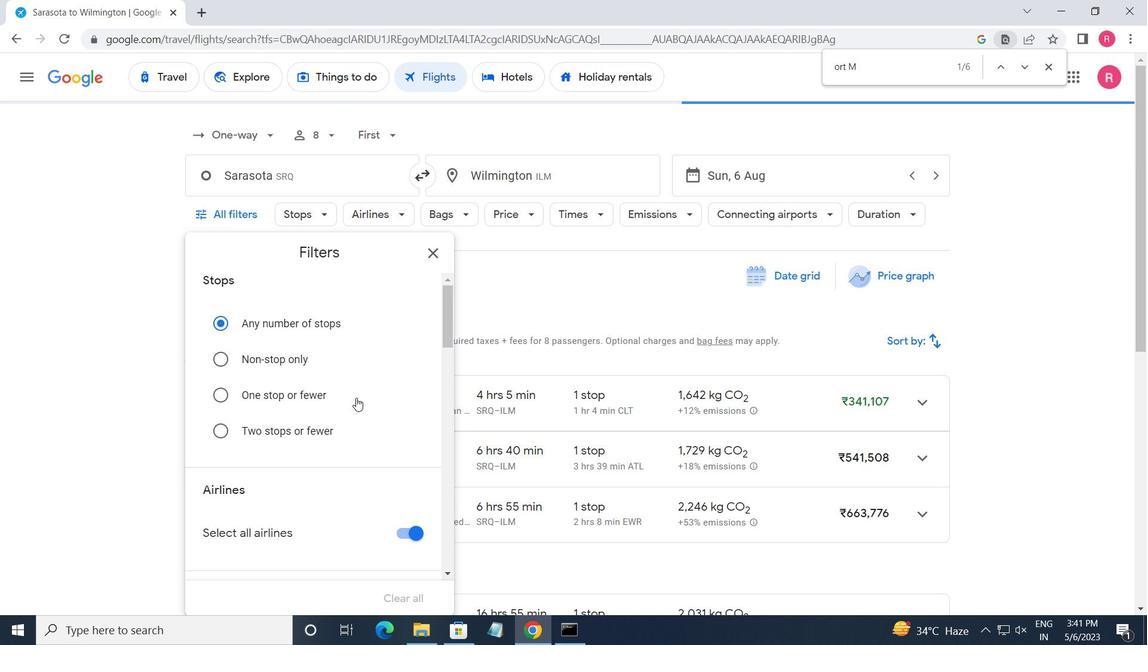 
Action: Mouse moved to (355, 398)
Screenshot: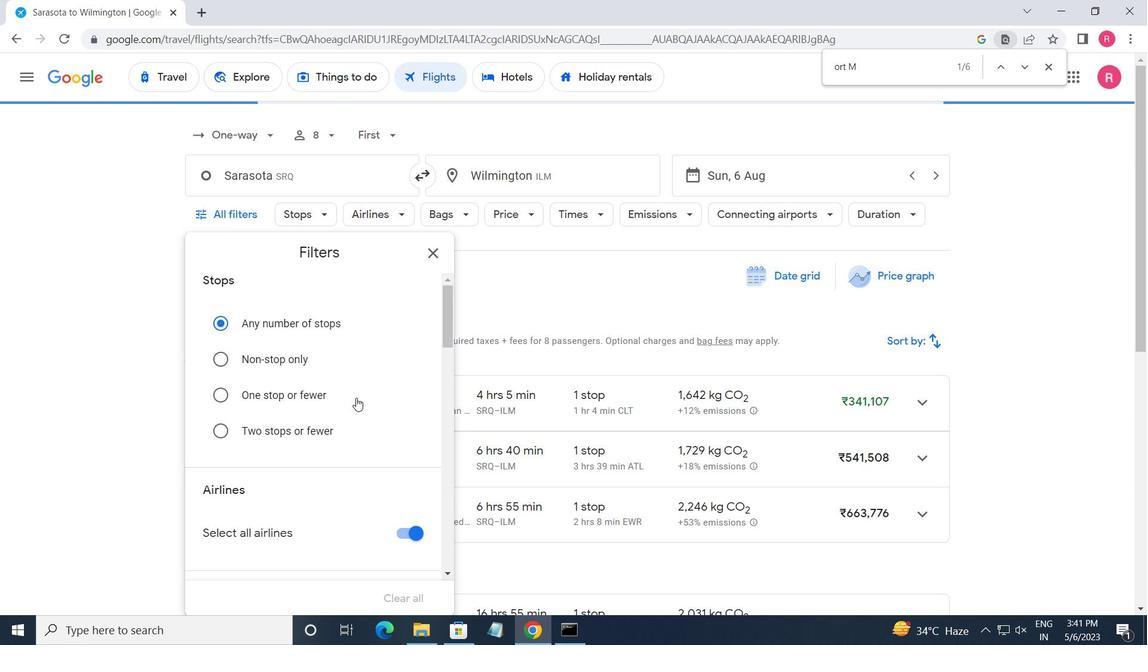
Action: Mouse scrolled (355, 397) with delta (0, 0)
Screenshot: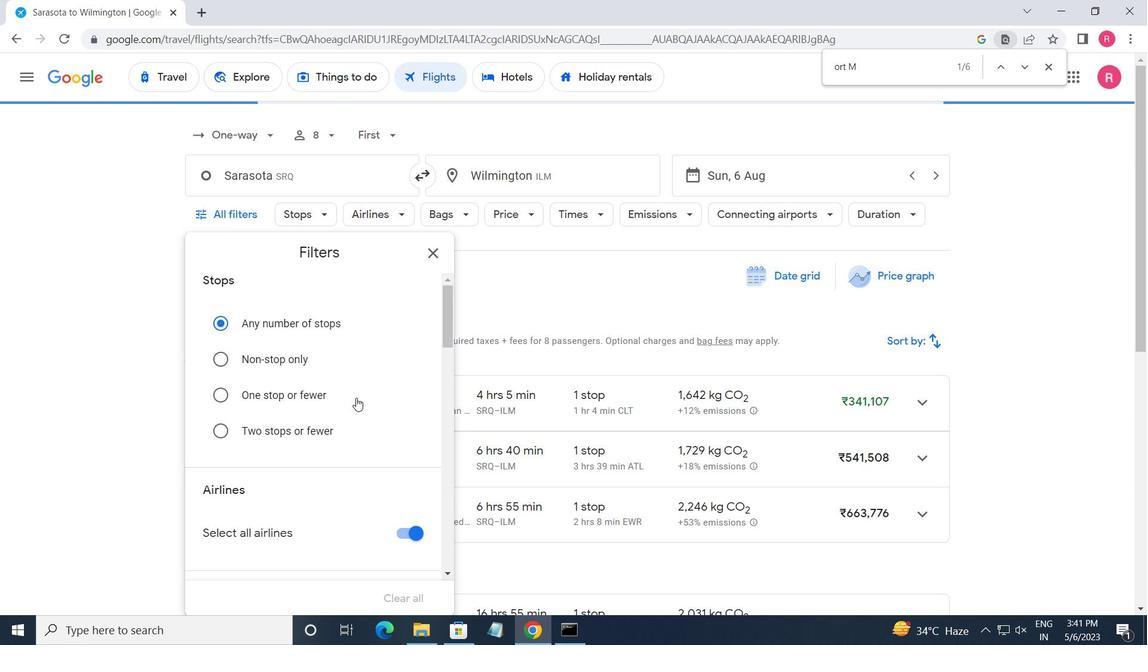
Action: Mouse moved to (332, 428)
Screenshot: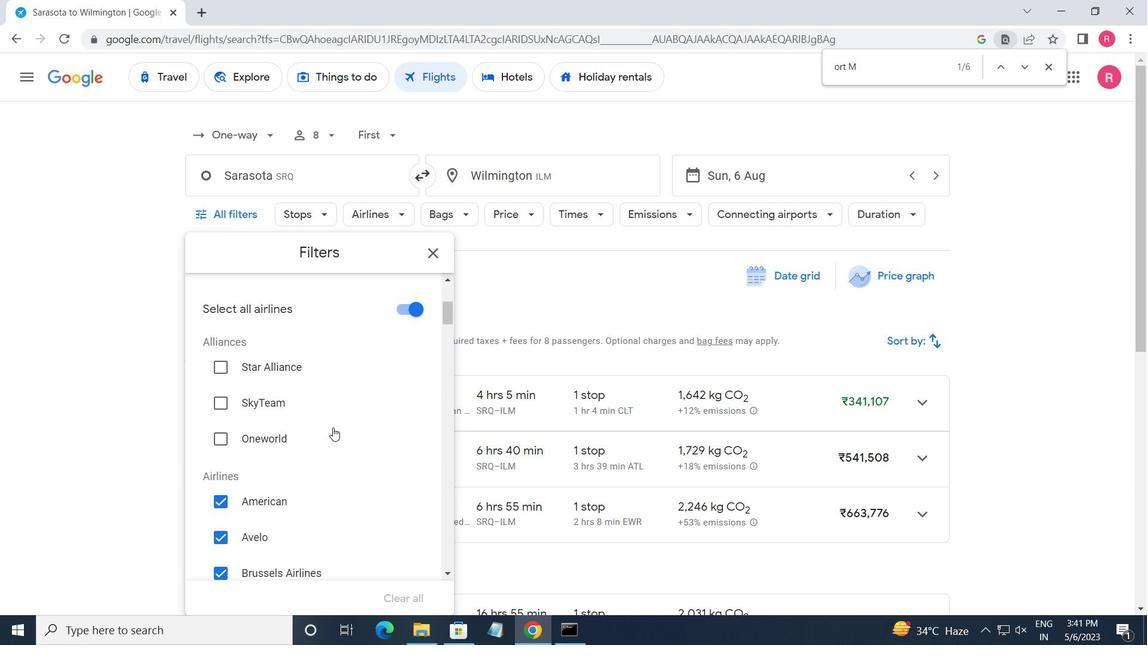 
Action: Mouse scrolled (332, 427) with delta (0, 0)
Screenshot: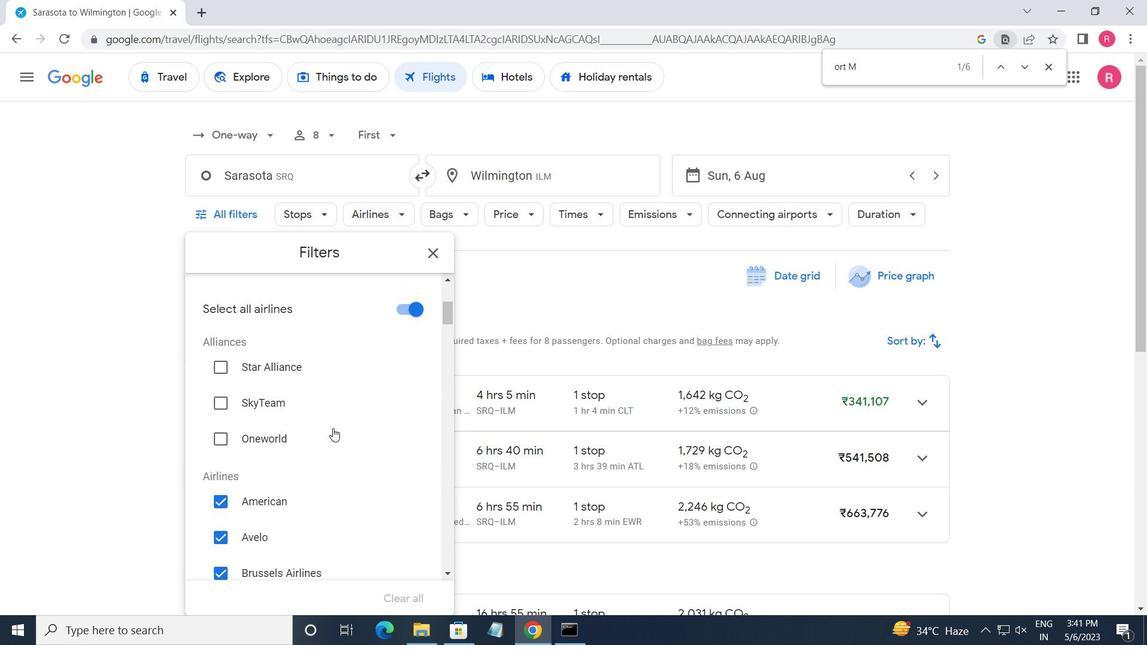 
Action: Mouse scrolled (332, 427) with delta (0, 0)
Screenshot: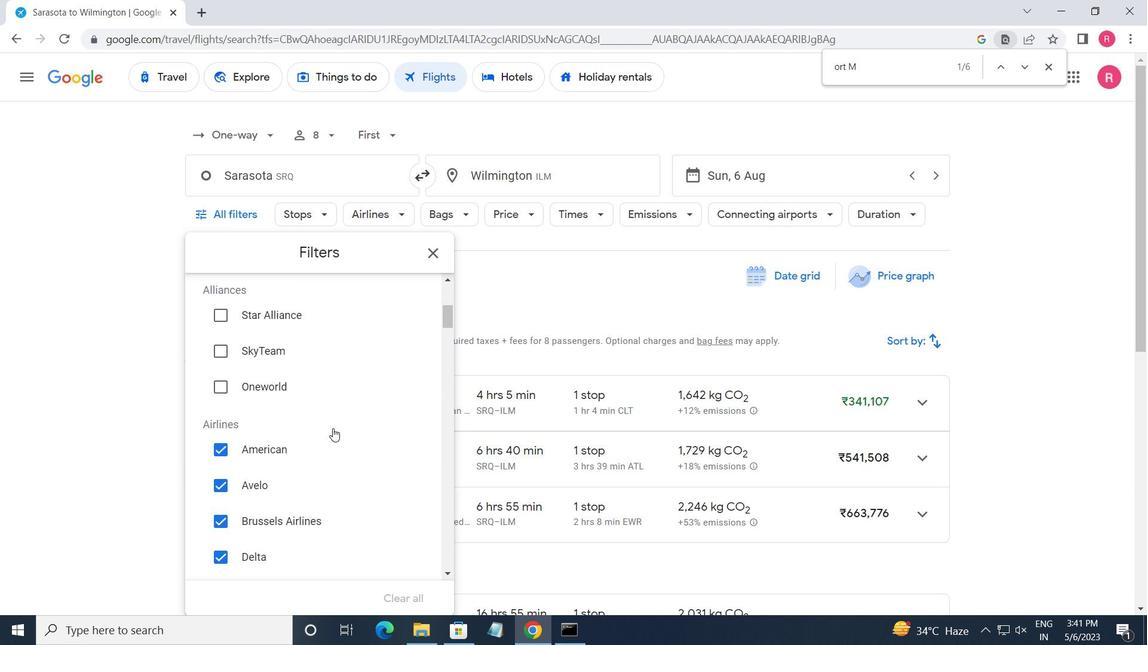 
Action: Mouse scrolled (332, 427) with delta (0, 0)
Screenshot: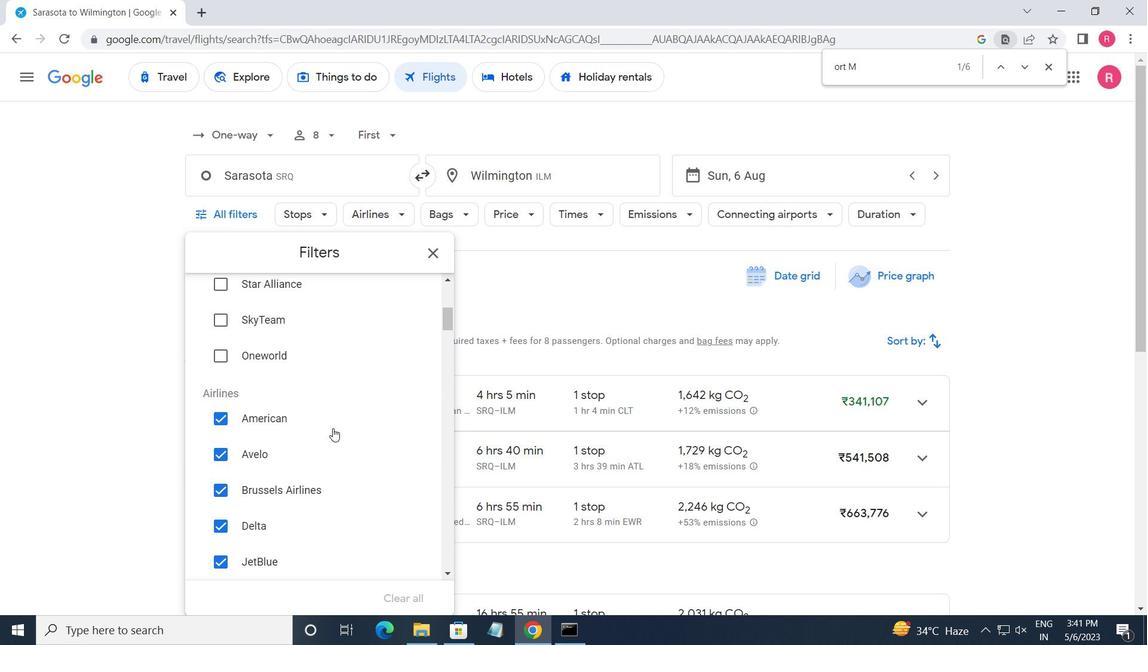 
Action: Mouse scrolled (332, 427) with delta (0, 0)
Screenshot: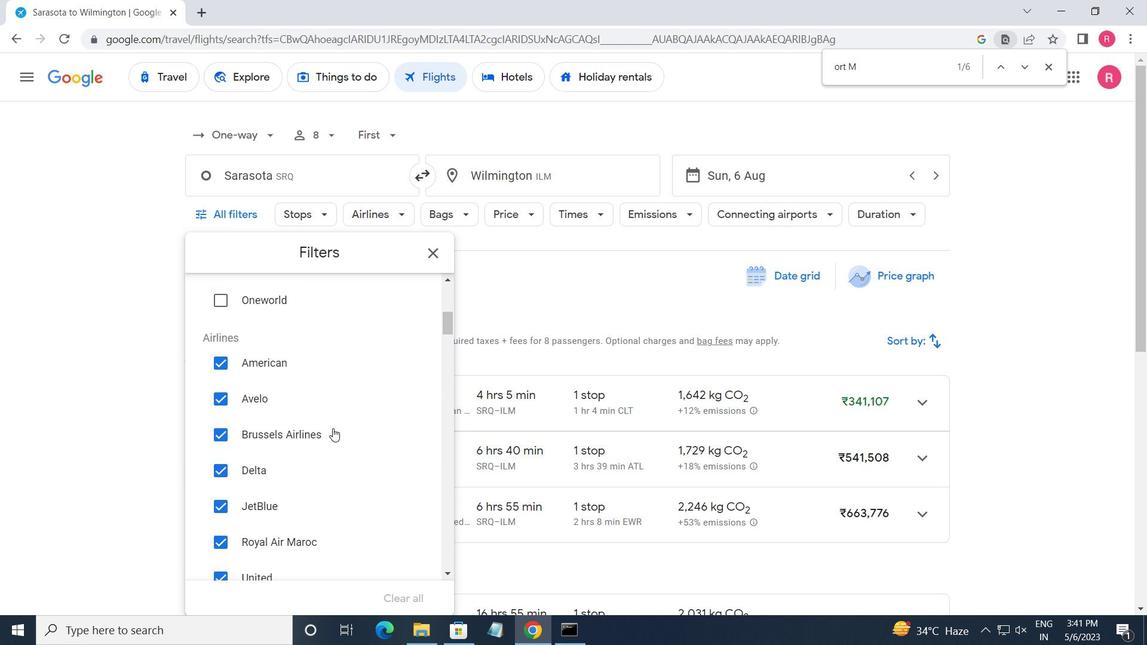
Action: Mouse moved to (339, 428)
Screenshot: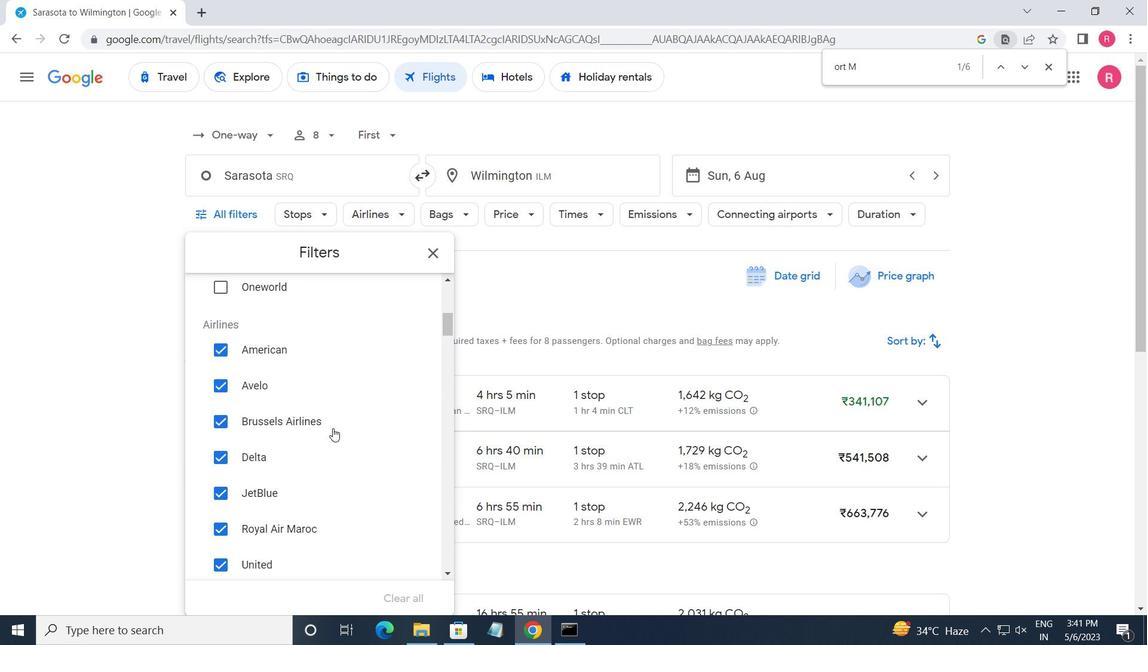 
Action: Mouse scrolled (339, 427) with delta (0, 0)
Screenshot: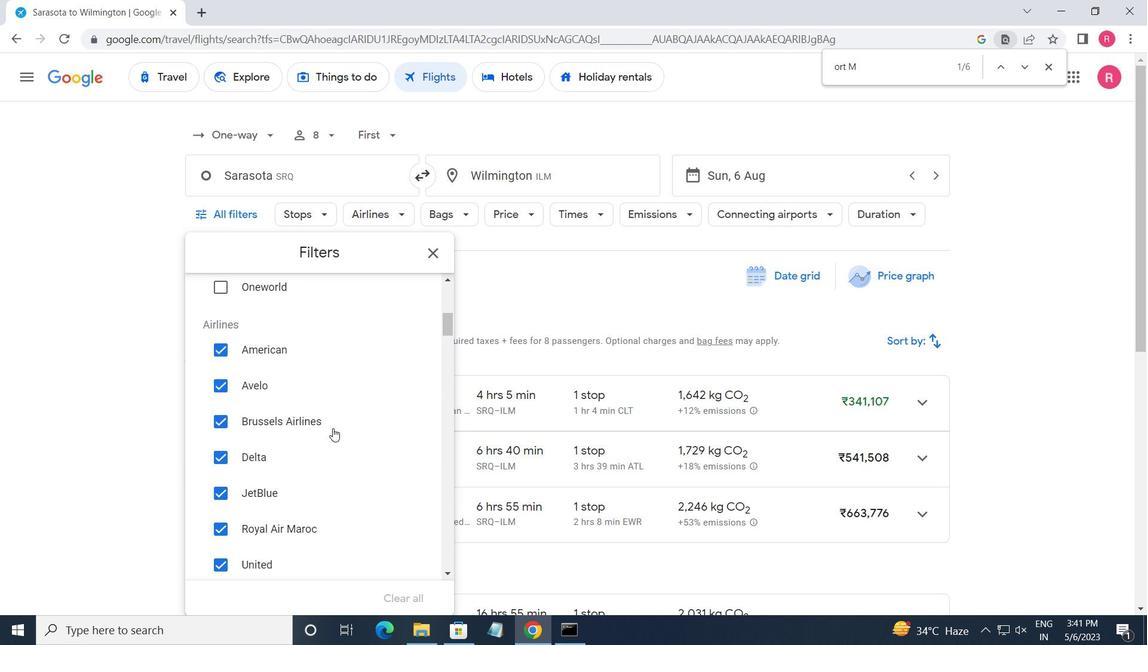 
Action: Mouse moved to (345, 427)
Screenshot: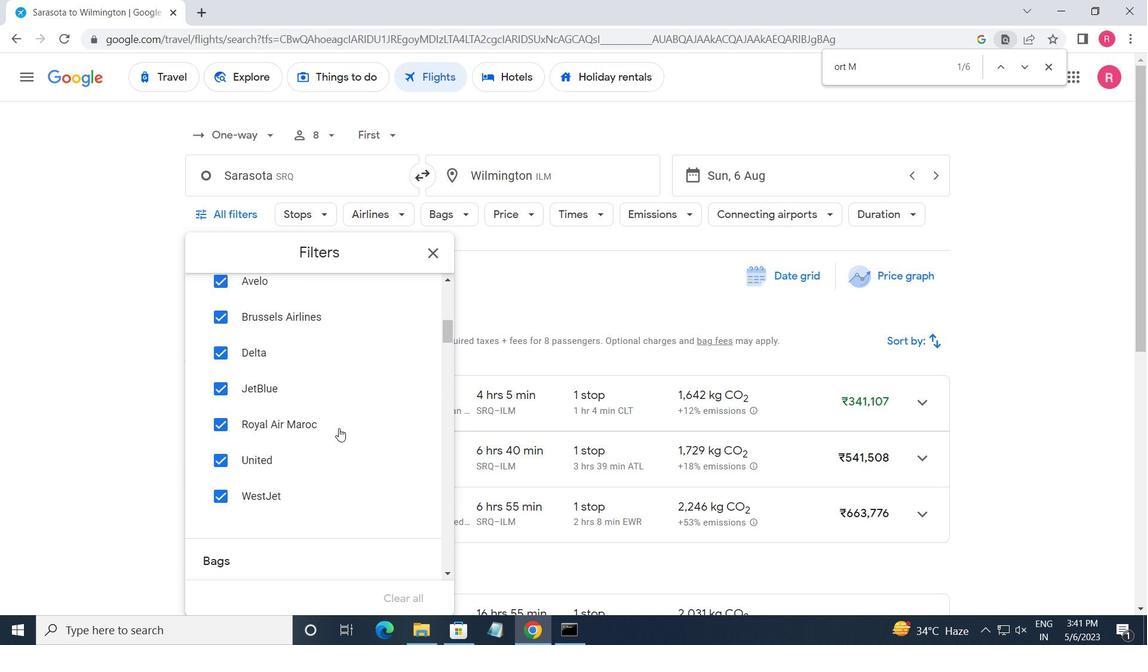
Action: Mouse scrolled (345, 426) with delta (0, 0)
Screenshot: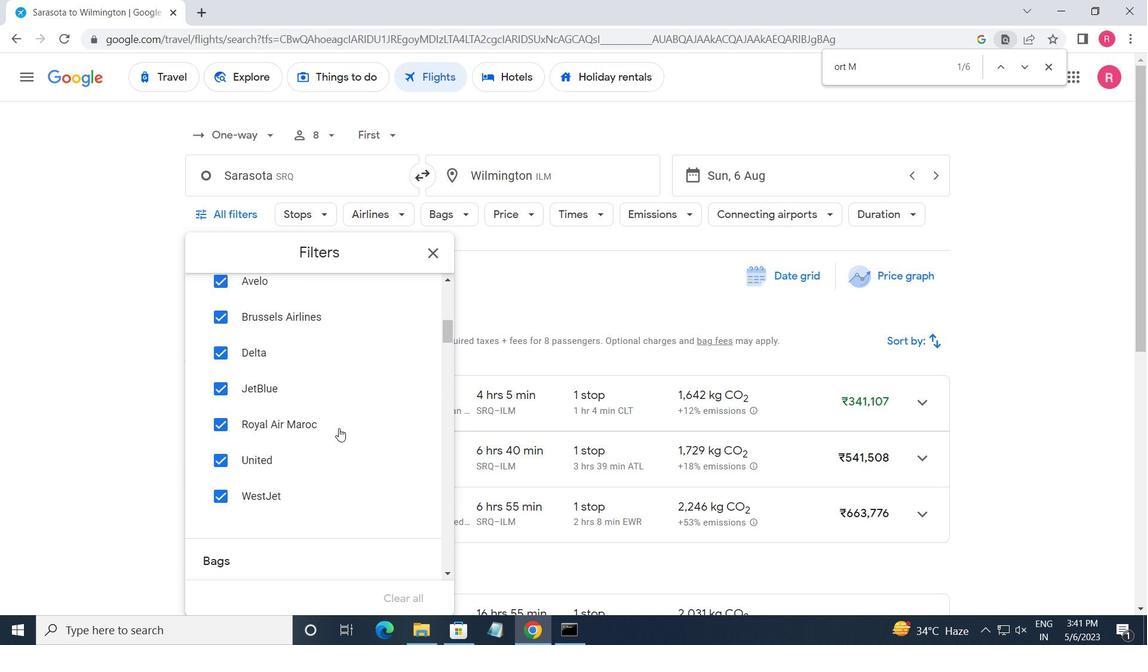 
Action: Mouse moved to (406, 411)
Screenshot: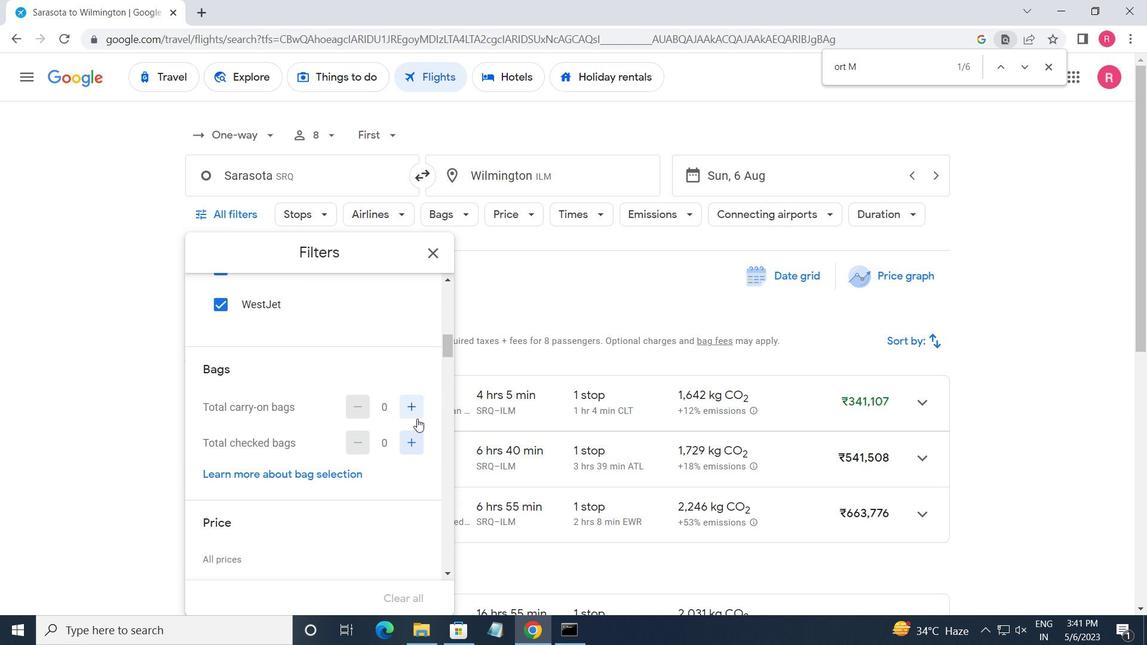 
Action: Mouse pressed left at (406, 411)
Screenshot: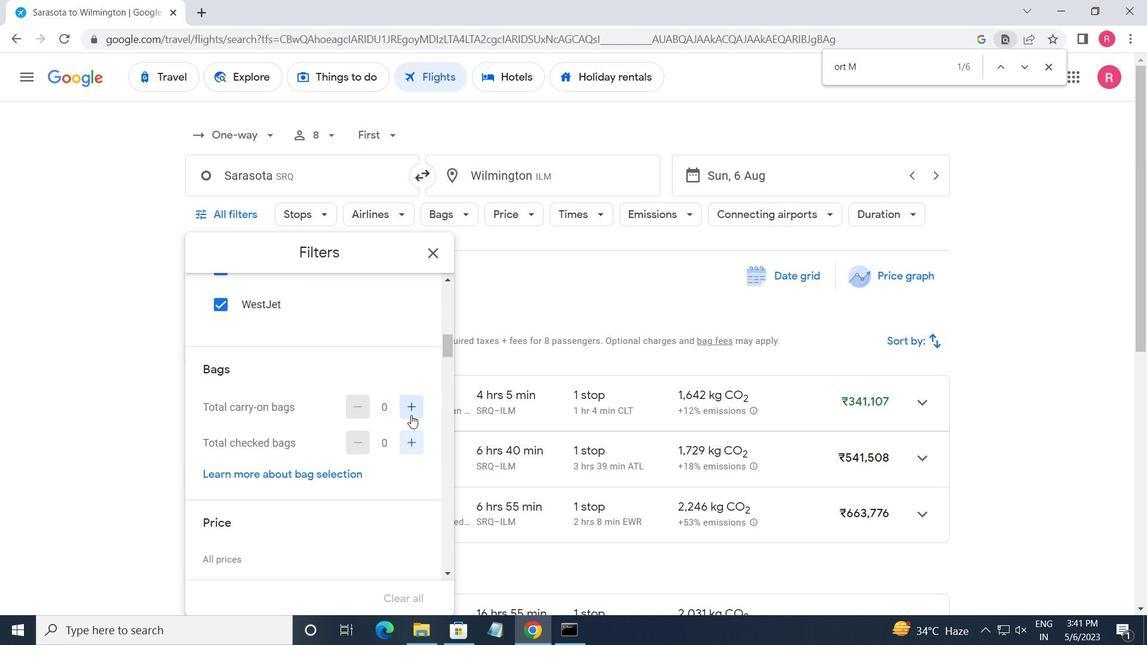 
Action: Mouse moved to (360, 414)
Screenshot: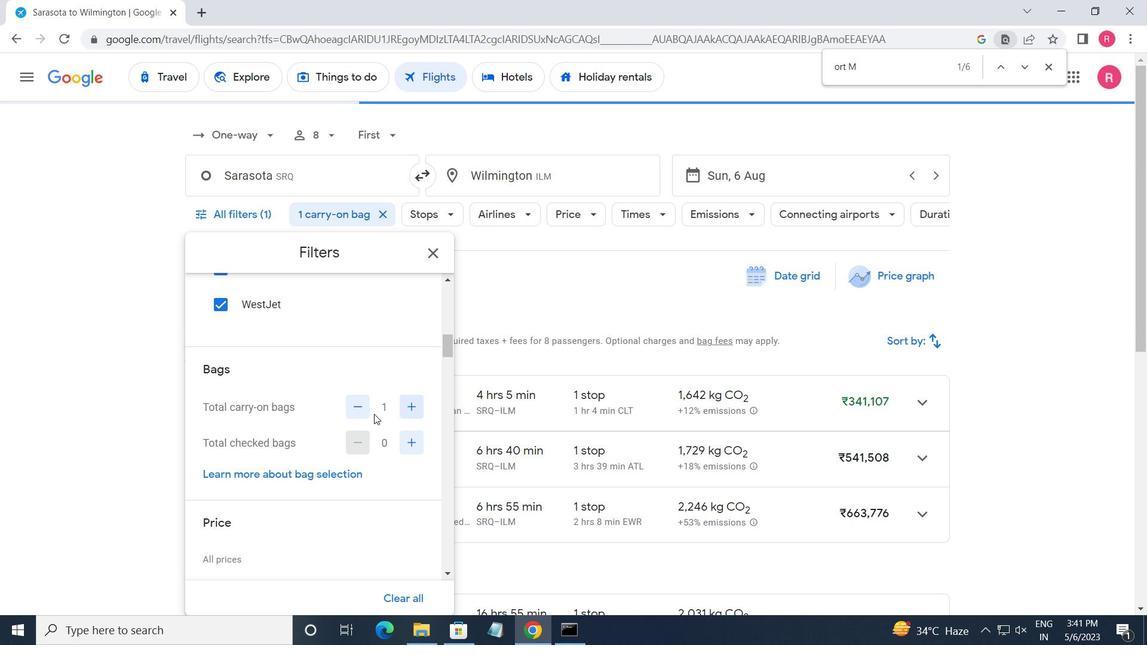
Action: Mouse pressed left at (360, 414)
Screenshot: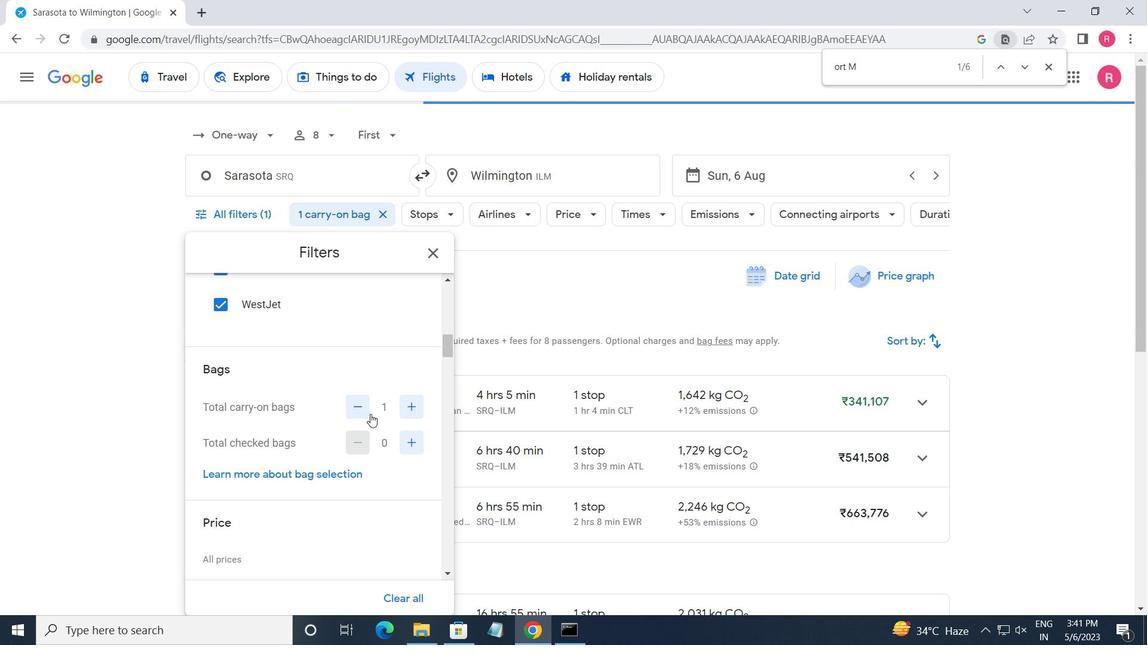 
Action: Mouse moved to (407, 446)
Screenshot: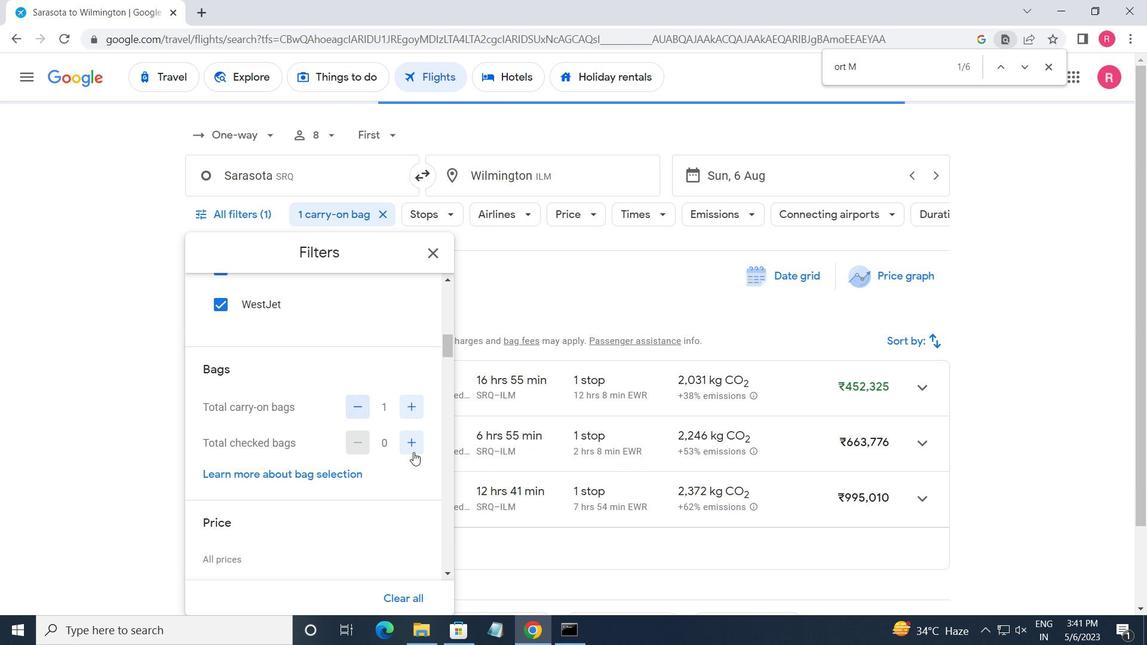 
Action: Mouse pressed left at (407, 446)
Screenshot: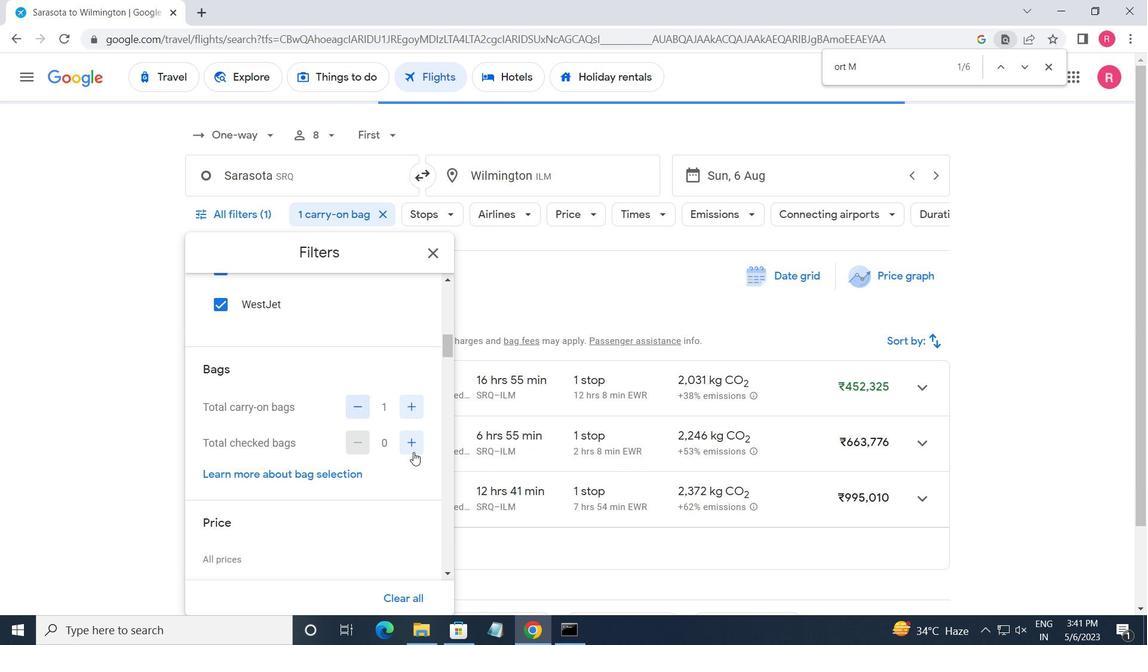
Action: Mouse moved to (353, 415)
Screenshot: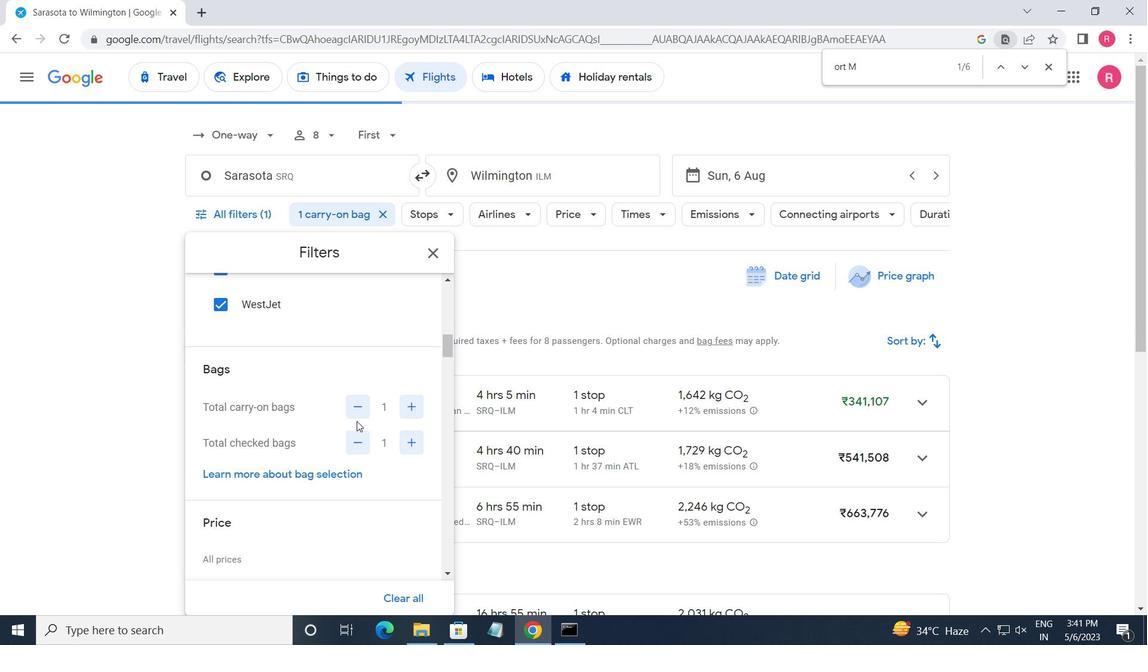 
Action: Mouse pressed left at (353, 415)
Screenshot: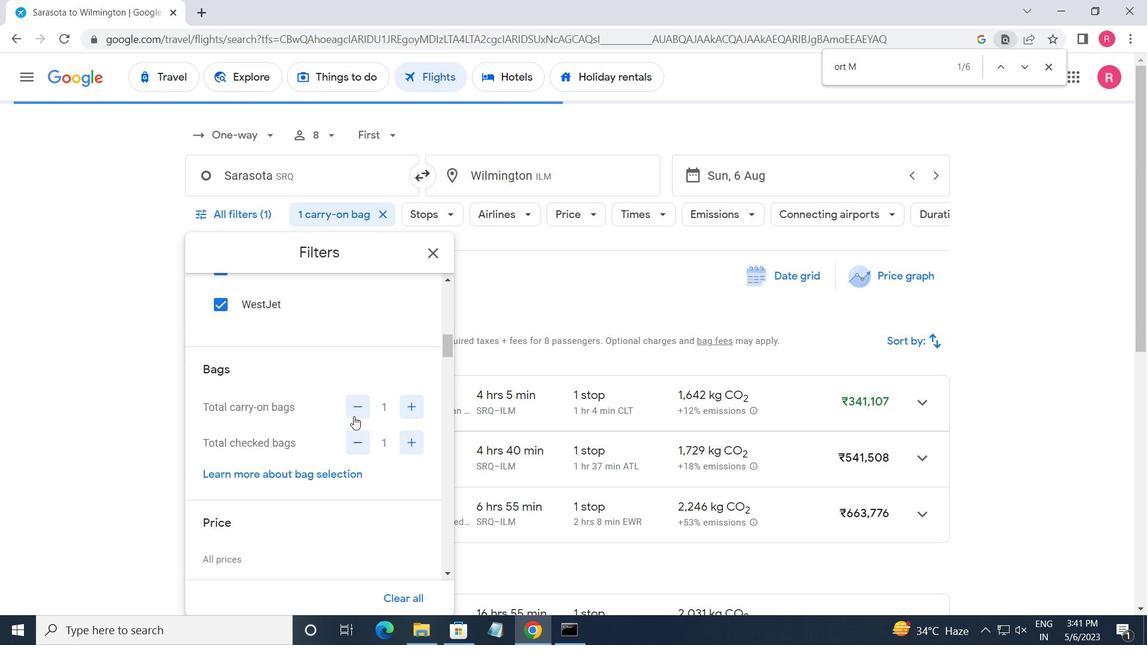 
Action: Mouse moved to (356, 410)
Screenshot: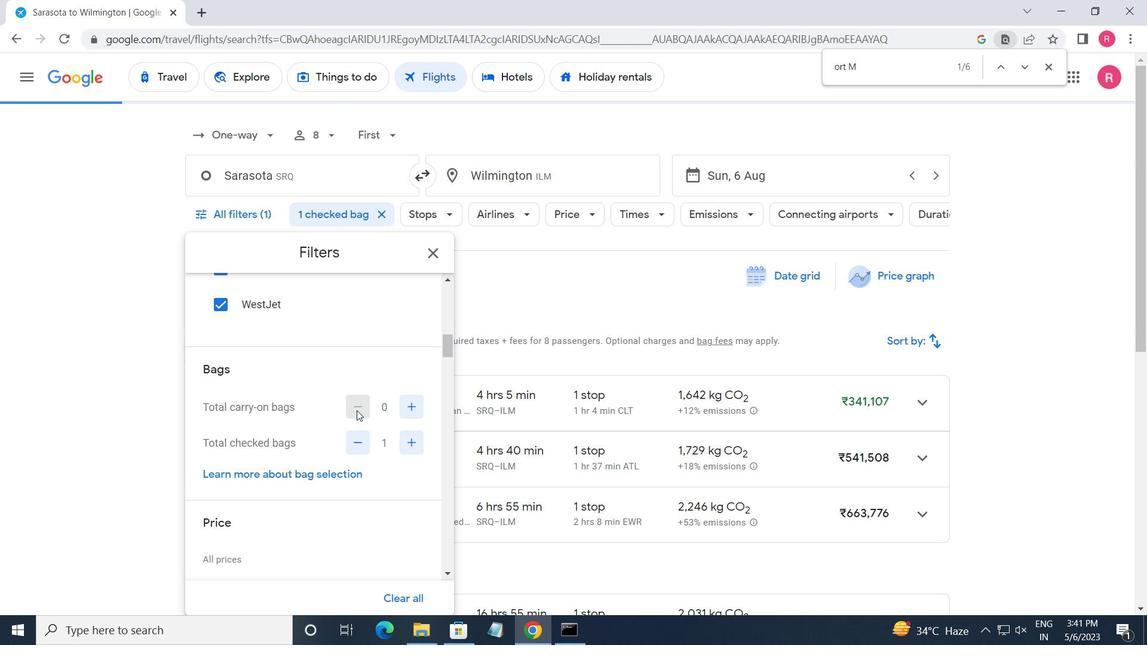 
Action: Mouse scrolled (356, 409) with delta (0, 0)
Screenshot: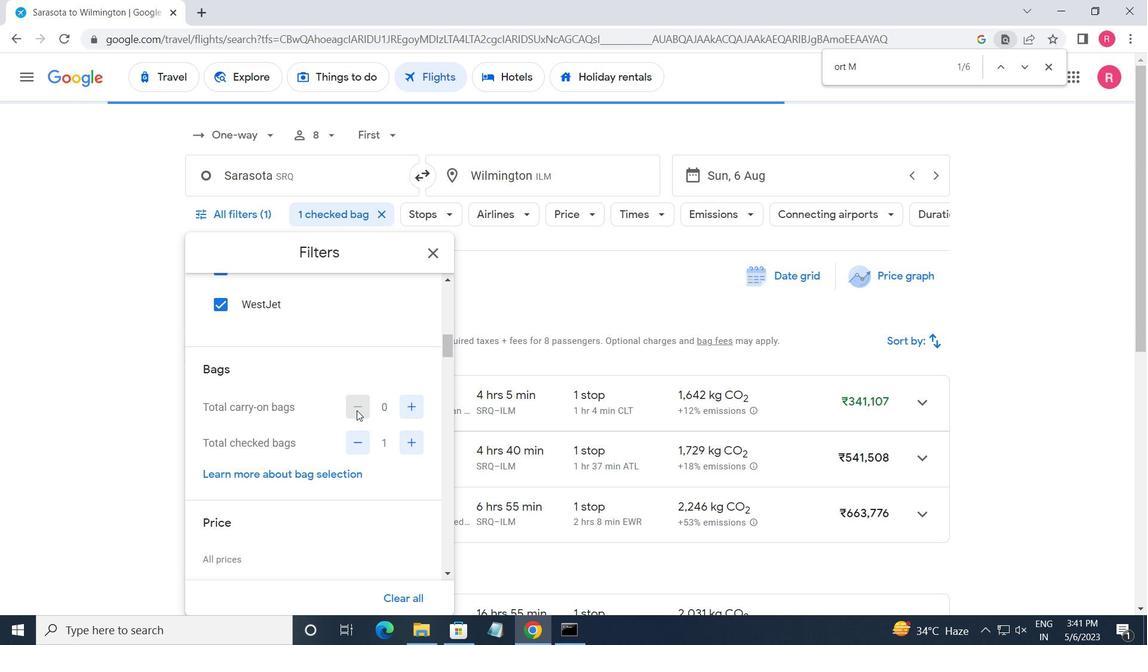 
Action: Mouse scrolled (356, 409) with delta (0, 0)
Screenshot: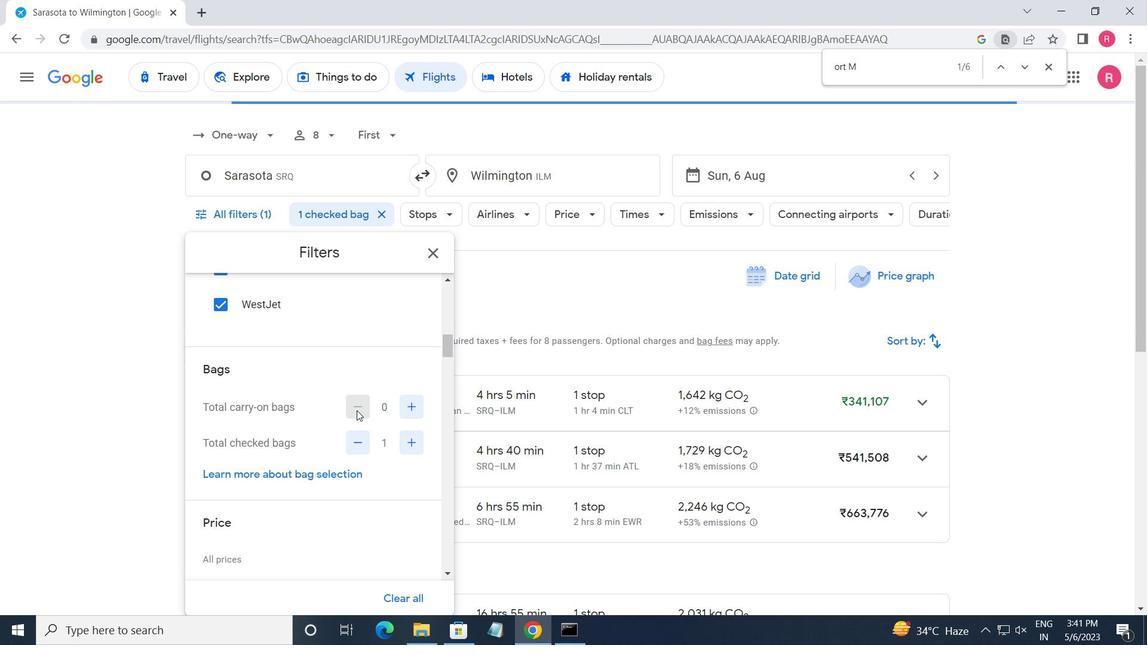 
Action: Mouse moved to (362, 414)
Screenshot: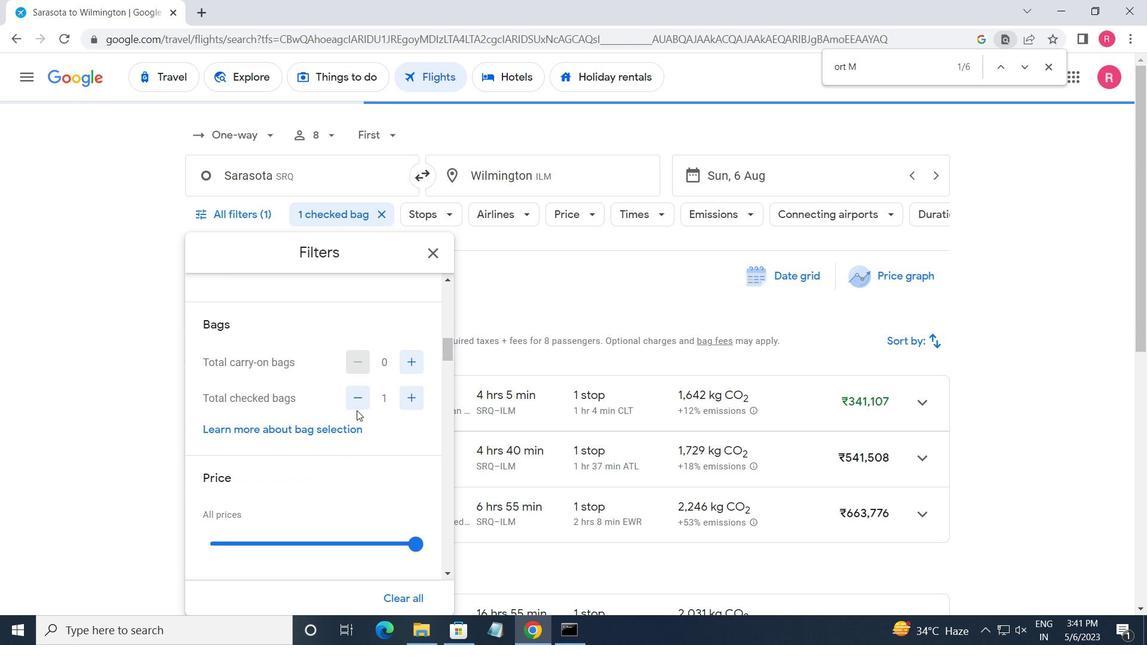 
Action: Mouse scrolled (362, 413) with delta (0, 0)
Screenshot: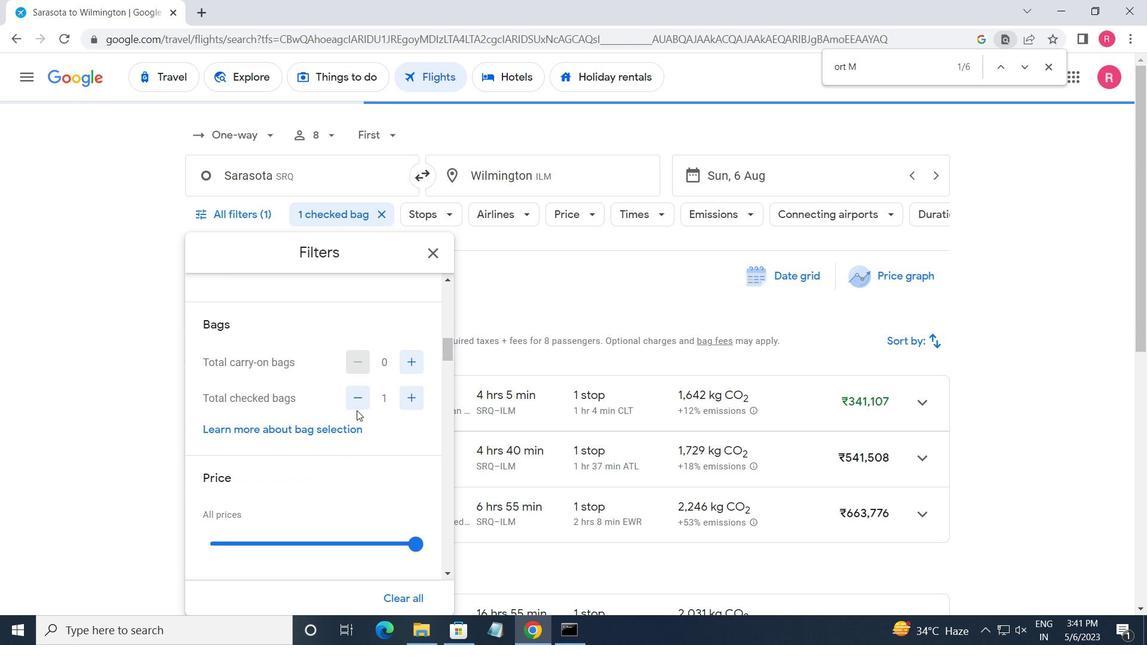 
Action: Mouse moved to (420, 374)
Screenshot: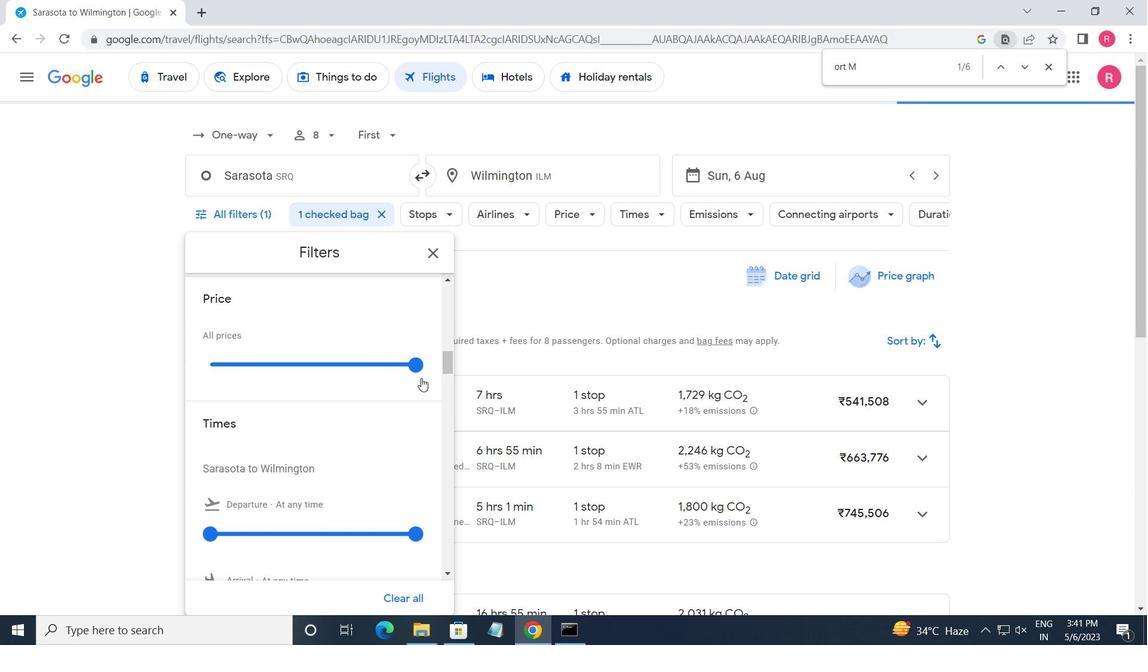 
Action: Mouse pressed left at (420, 374)
Screenshot: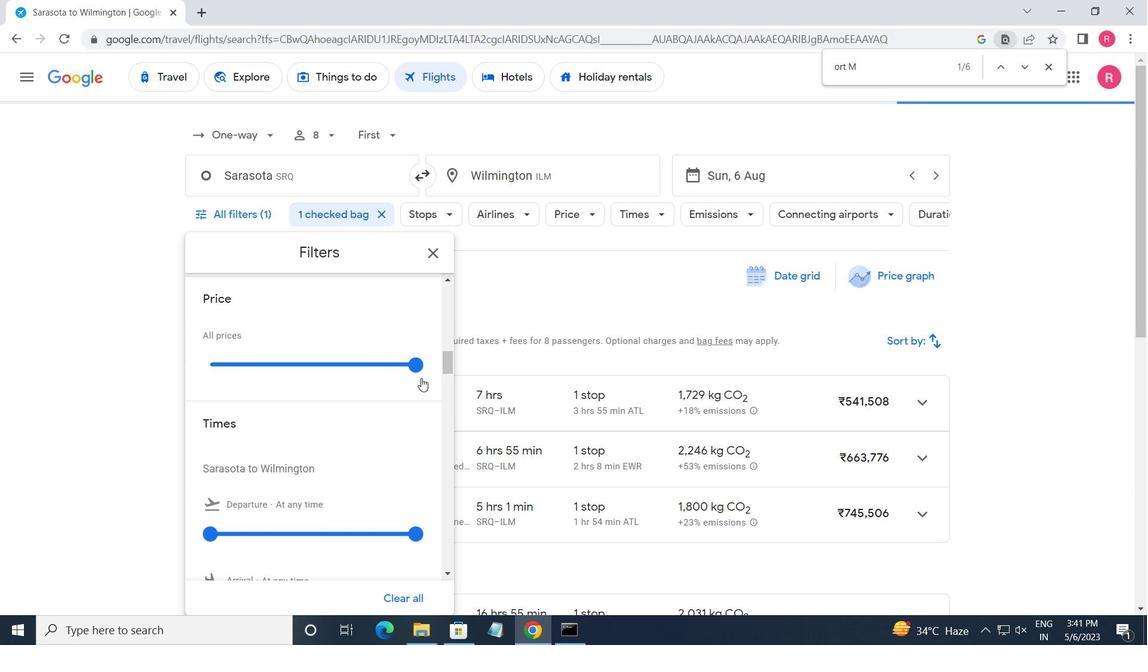 
Action: Mouse moved to (215, 380)
Screenshot: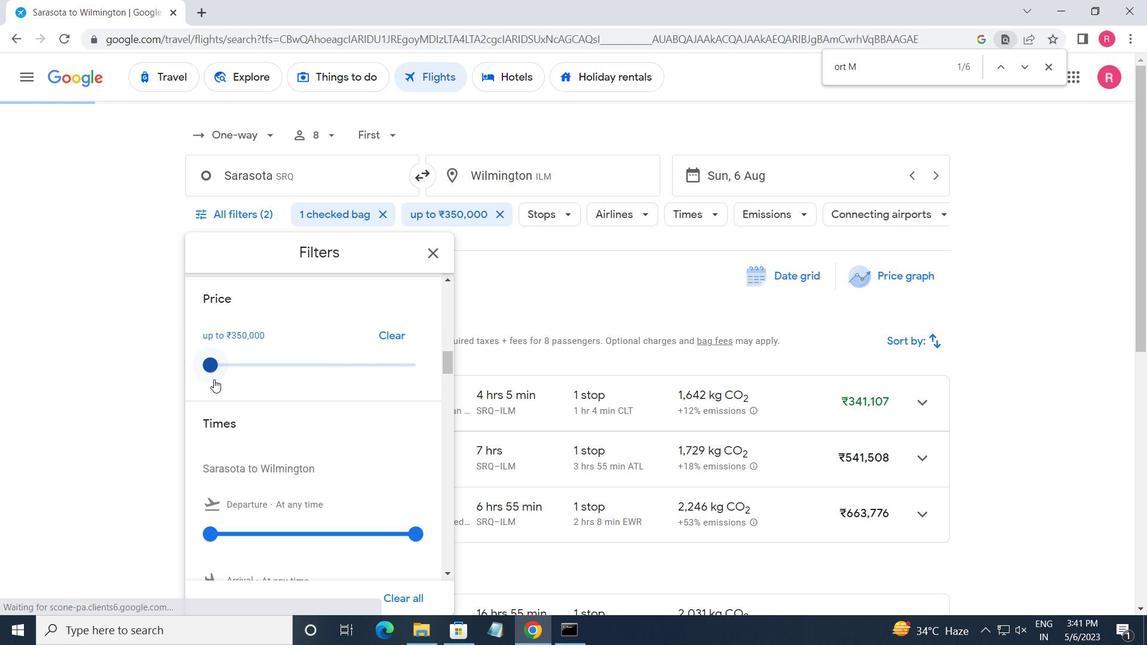
Action: Mouse scrolled (215, 379) with delta (0, 0)
Screenshot: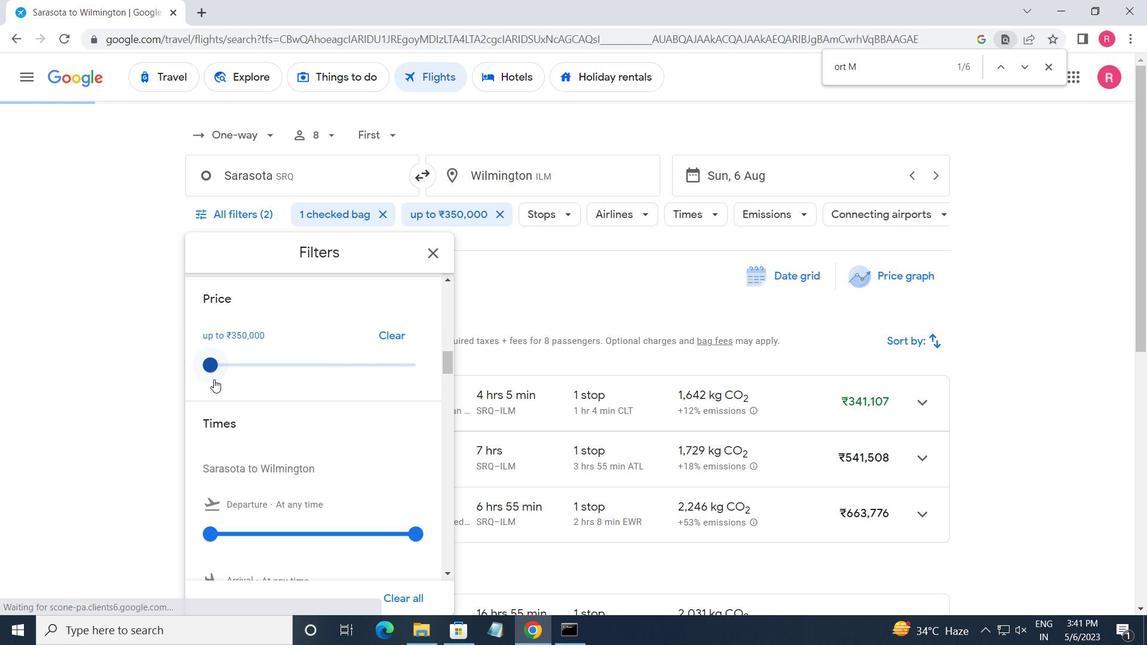 
Action: Mouse moved to (214, 460)
Screenshot: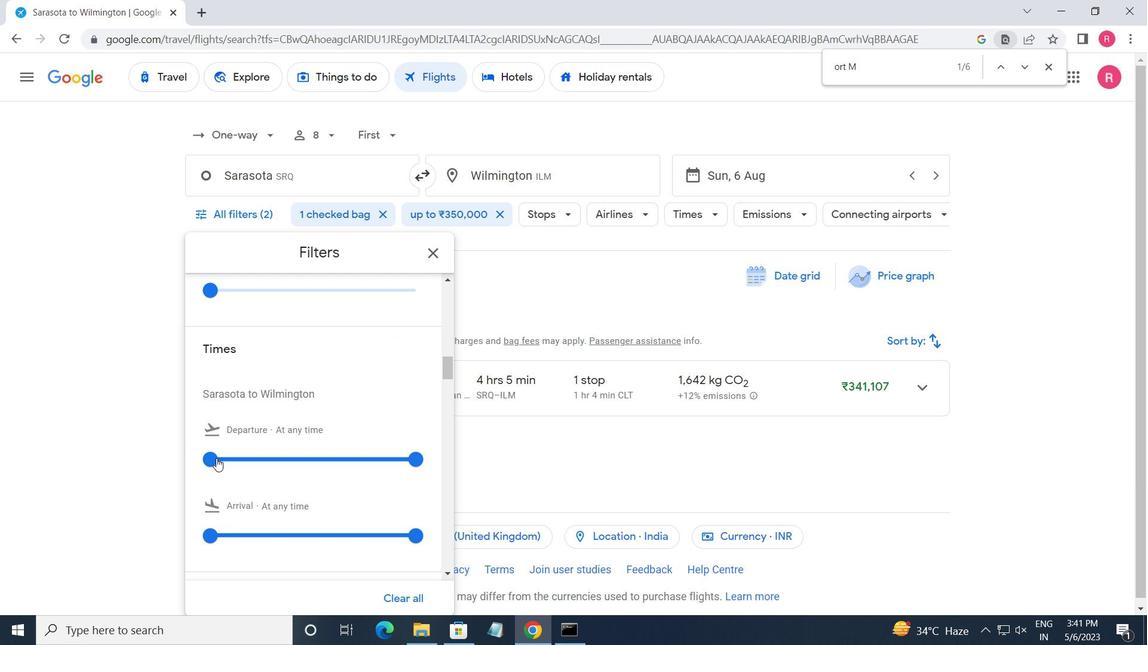 
Action: Mouse pressed left at (214, 460)
Screenshot: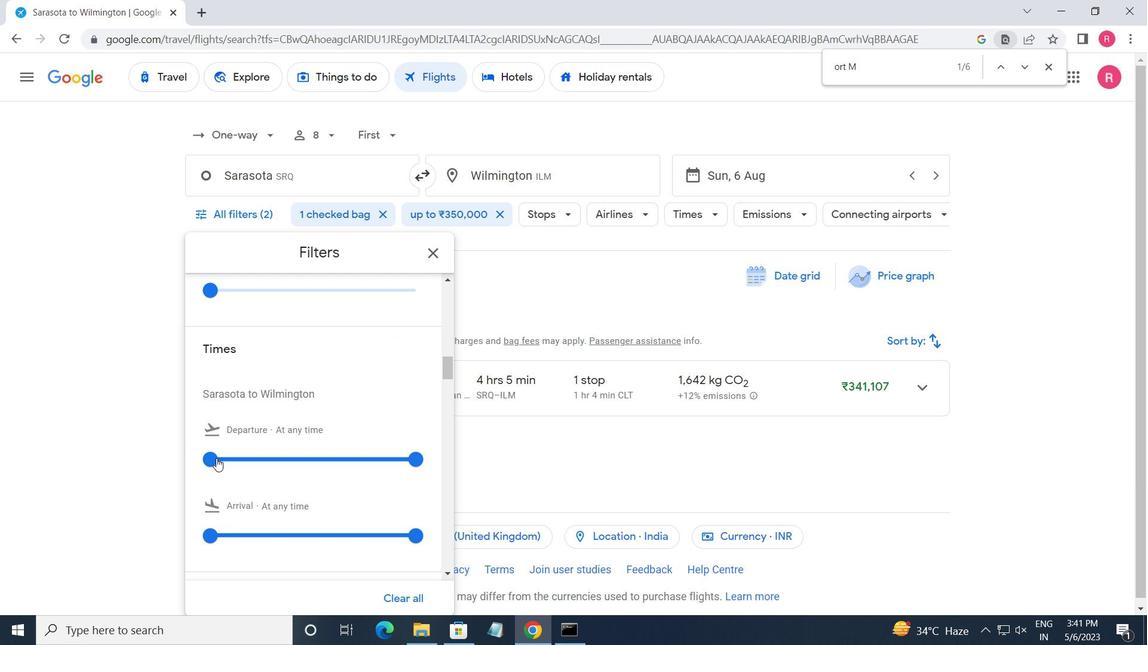 
Action: Mouse moved to (415, 458)
Screenshot: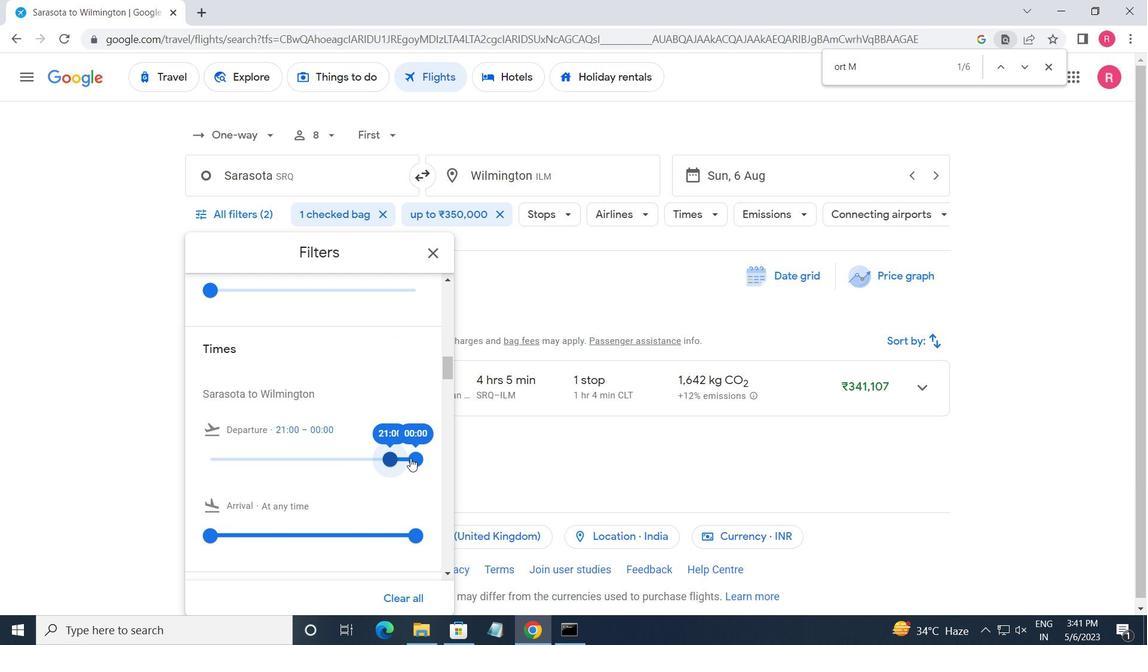 
Action: Mouse pressed left at (415, 458)
Screenshot: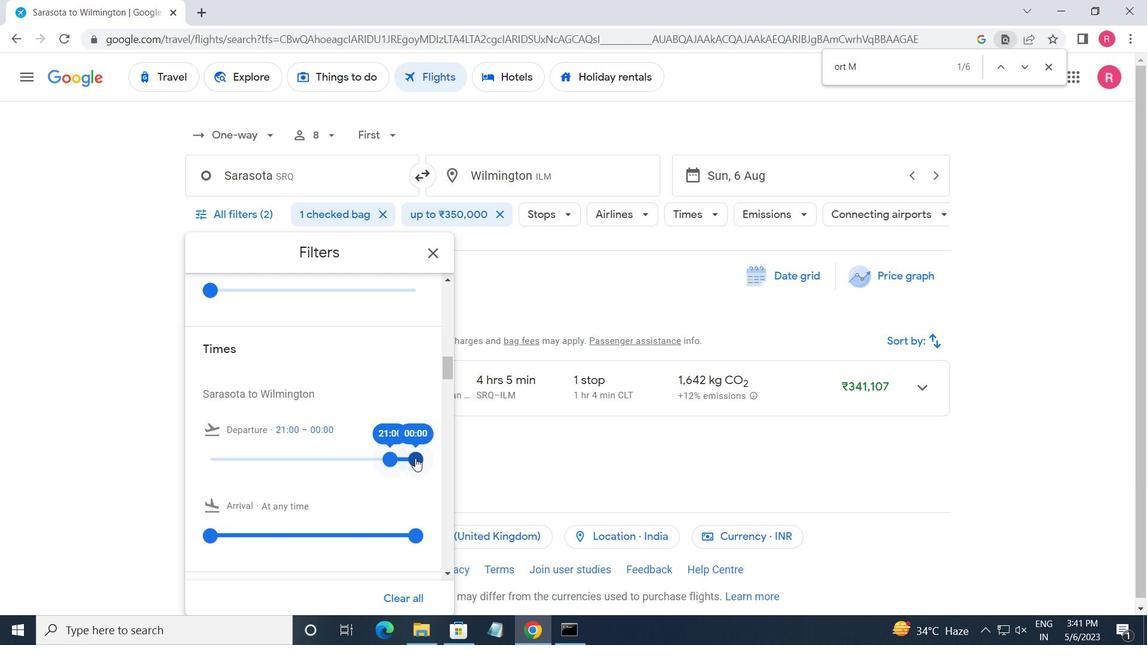 
Action: Mouse moved to (425, 251)
Screenshot: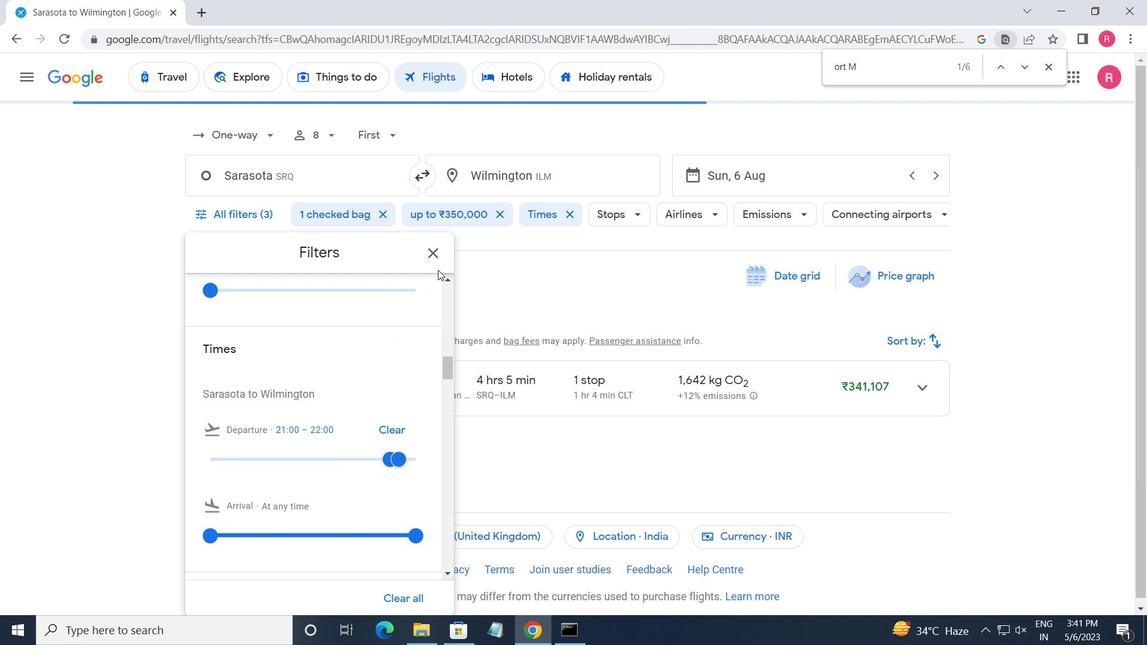 
Action: Mouse pressed left at (425, 251)
Screenshot: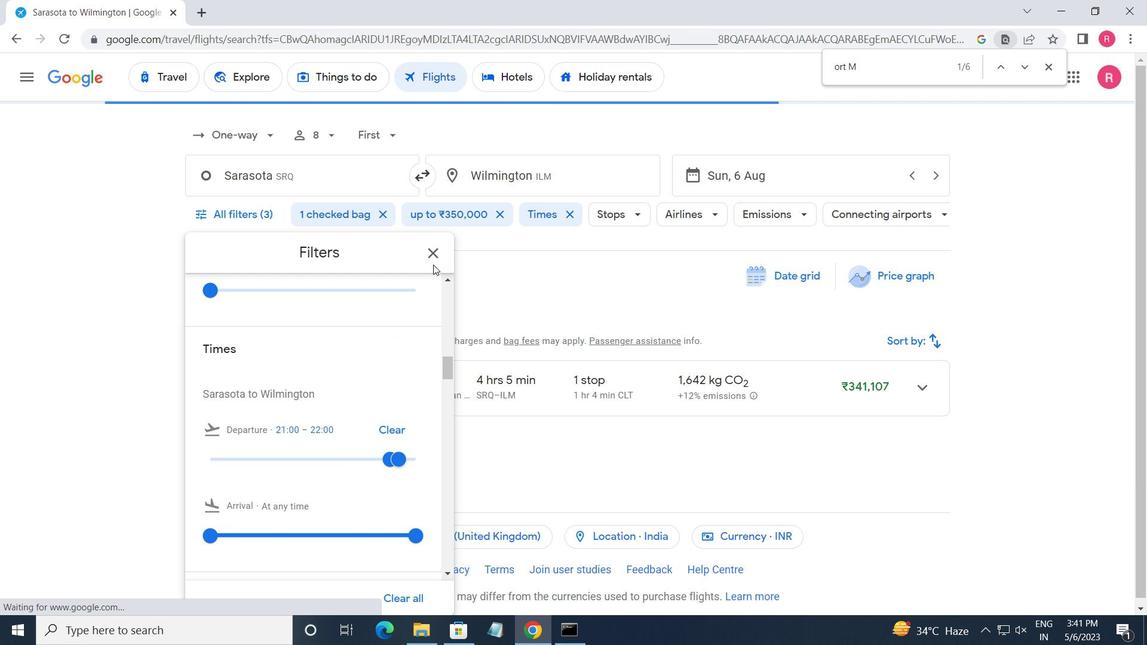 
